 Task: In the  document conflictresolution.pdf Select the text and change paragraph spacing to  'Double' Change page orientation to  'Landscape' Add Page color Dark Red
Action: Mouse moved to (357, 492)
Screenshot: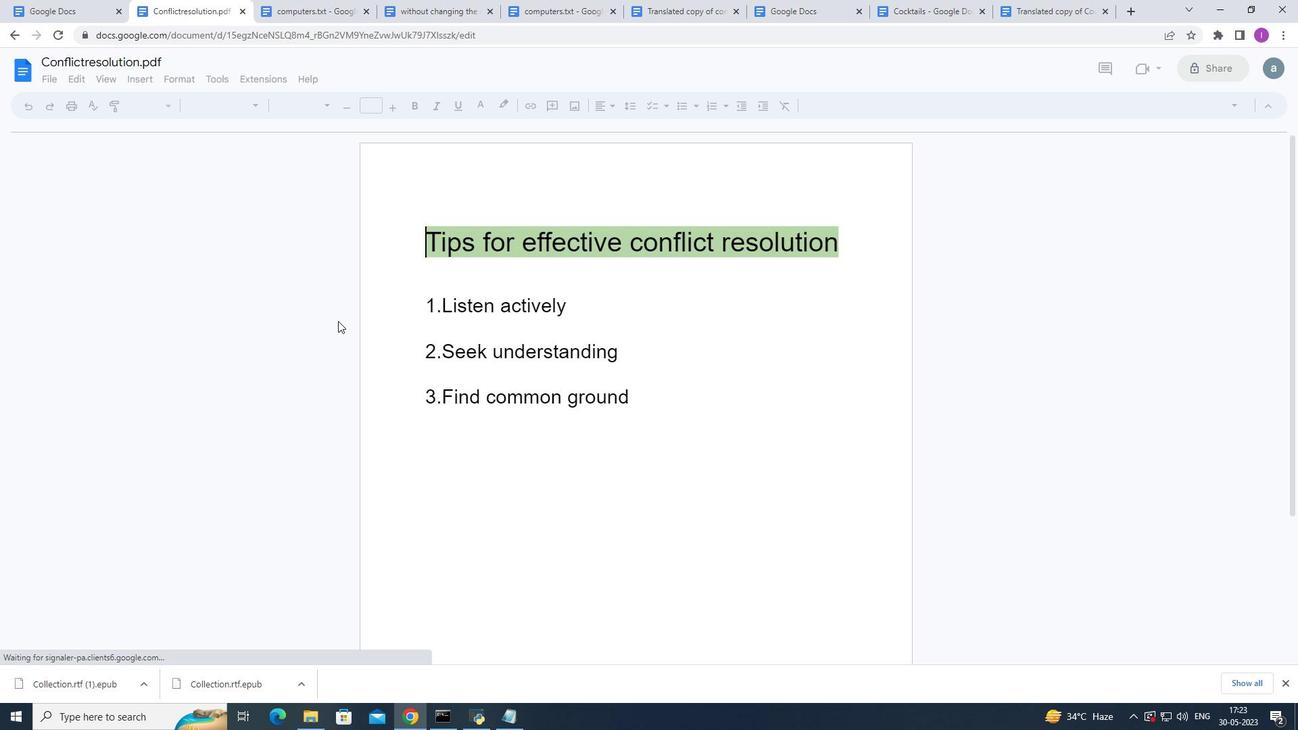 
Action: Mouse pressed left at (357, 492)
Screenshot: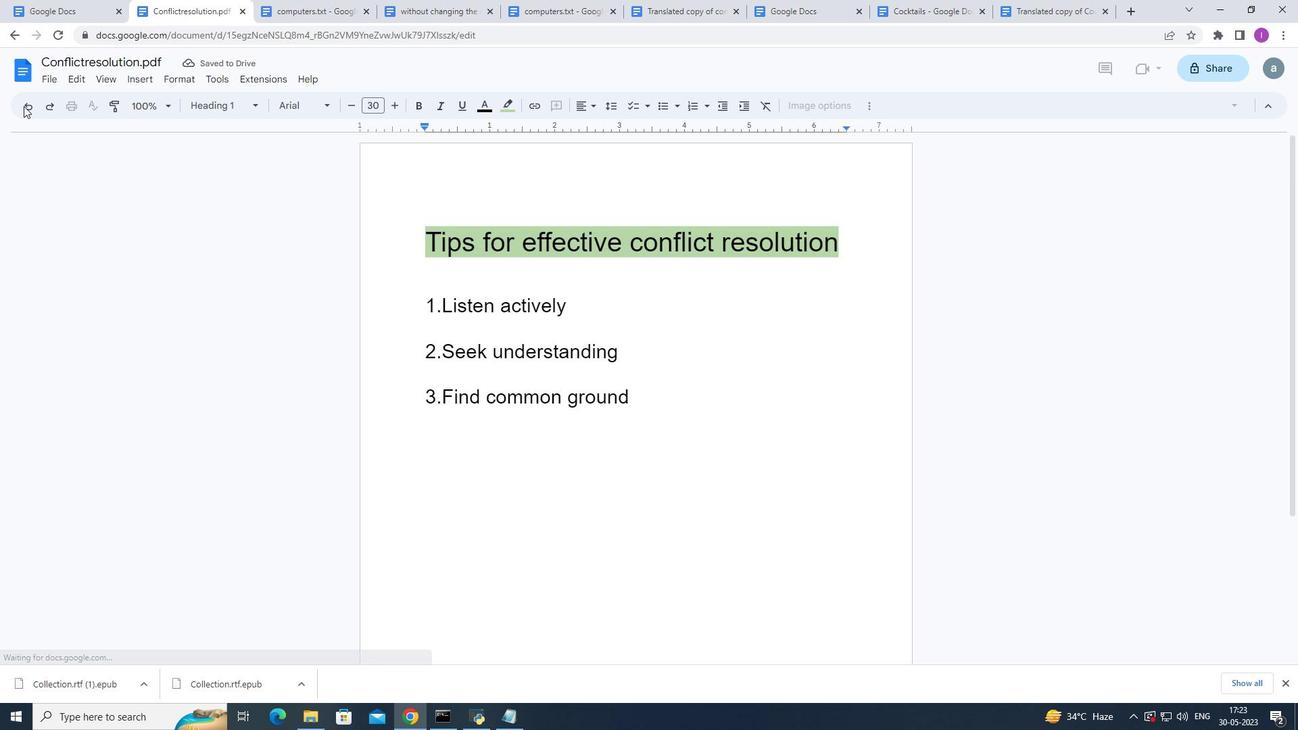 
Action: Mouse moved to (417, 226)
Screenshot: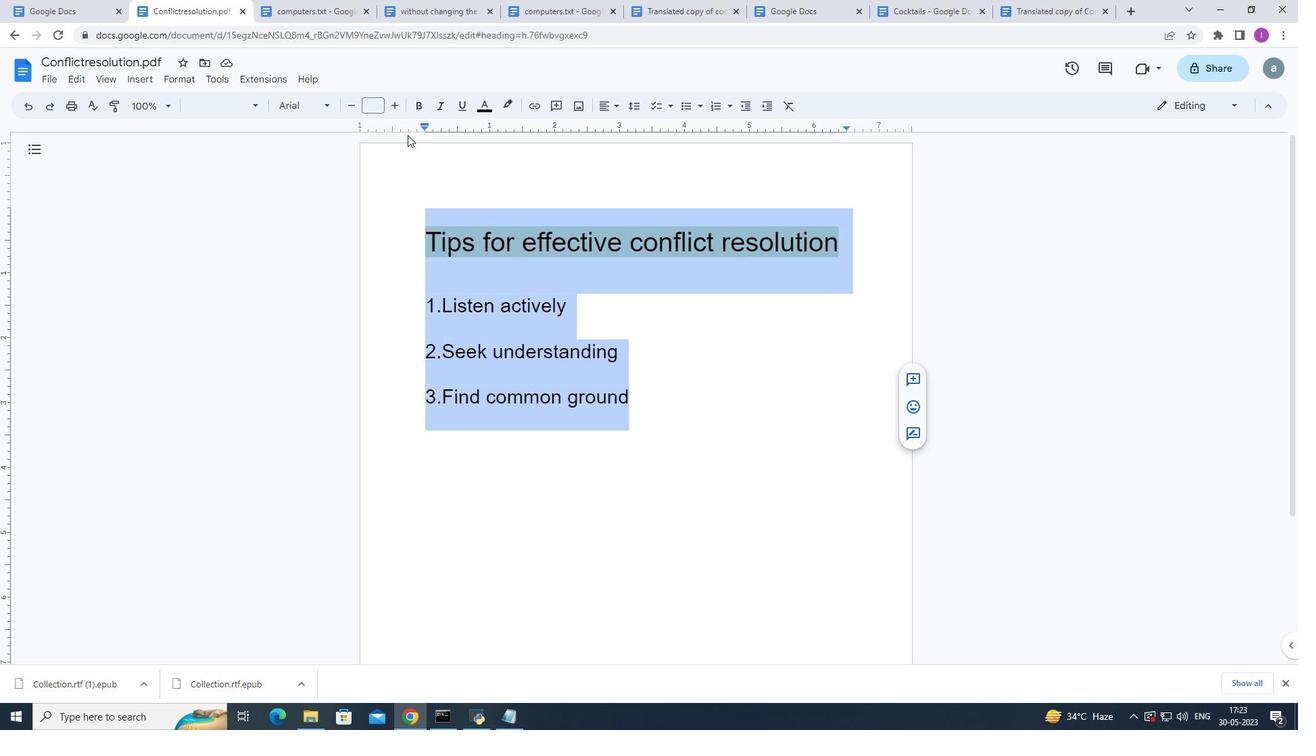 
Action: Mouse pressed left at (417, 226)
Screenshot: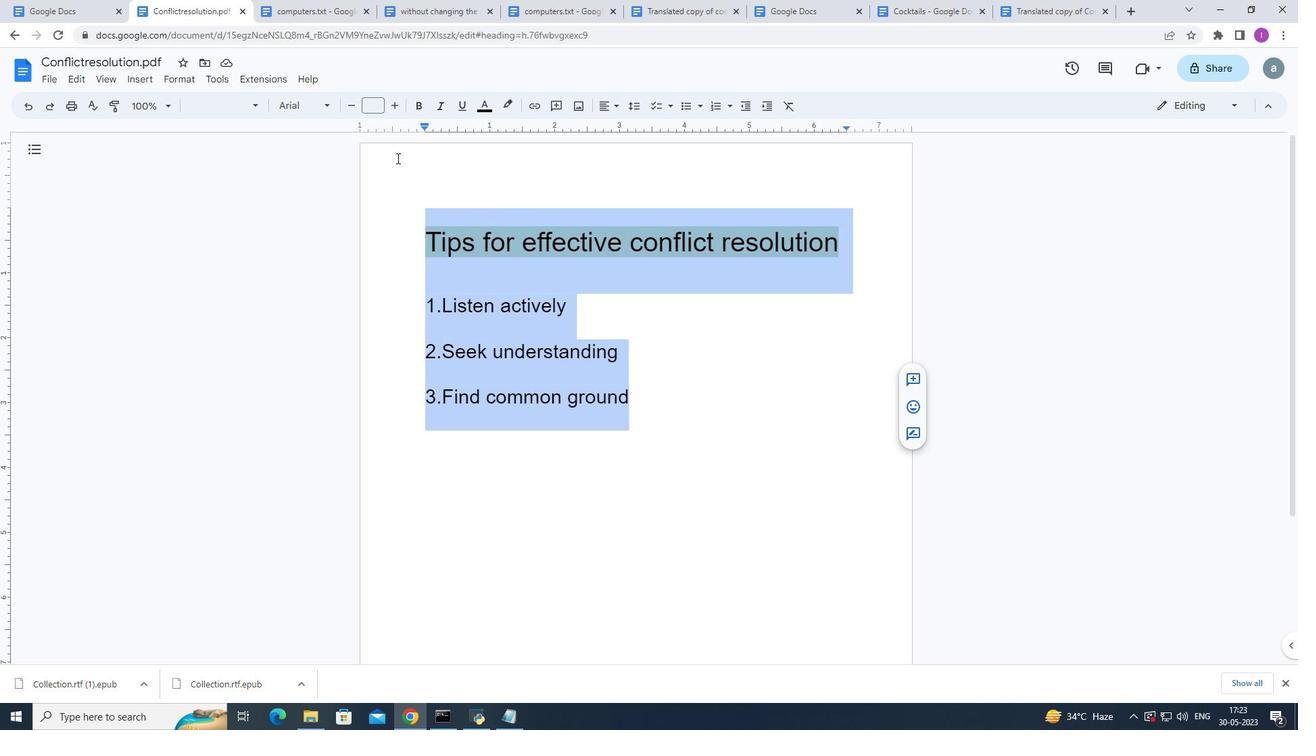 
Action: Mouse moved to (631, 102)
Screenshot: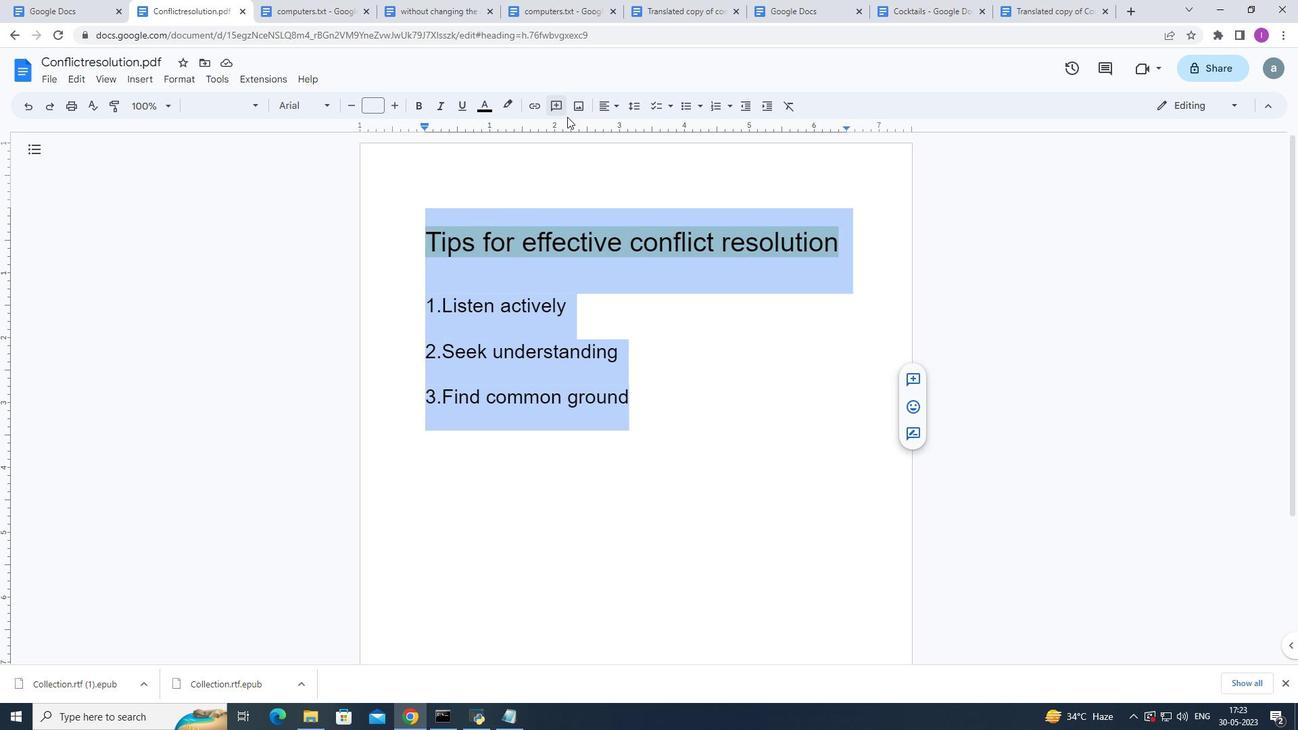 
Action: Mouse pressed left at (631, 102)
Screenshot: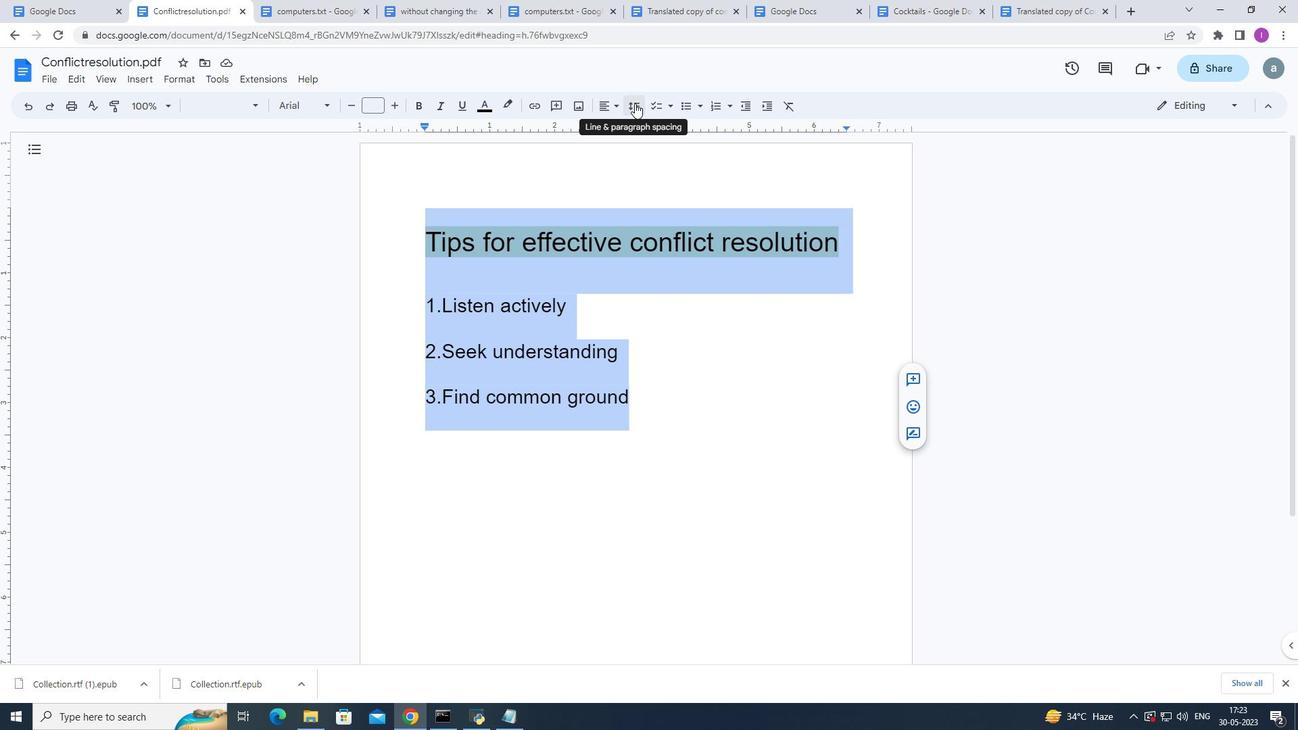 
Action: Mouse moved to (649, 194)
Screenshot: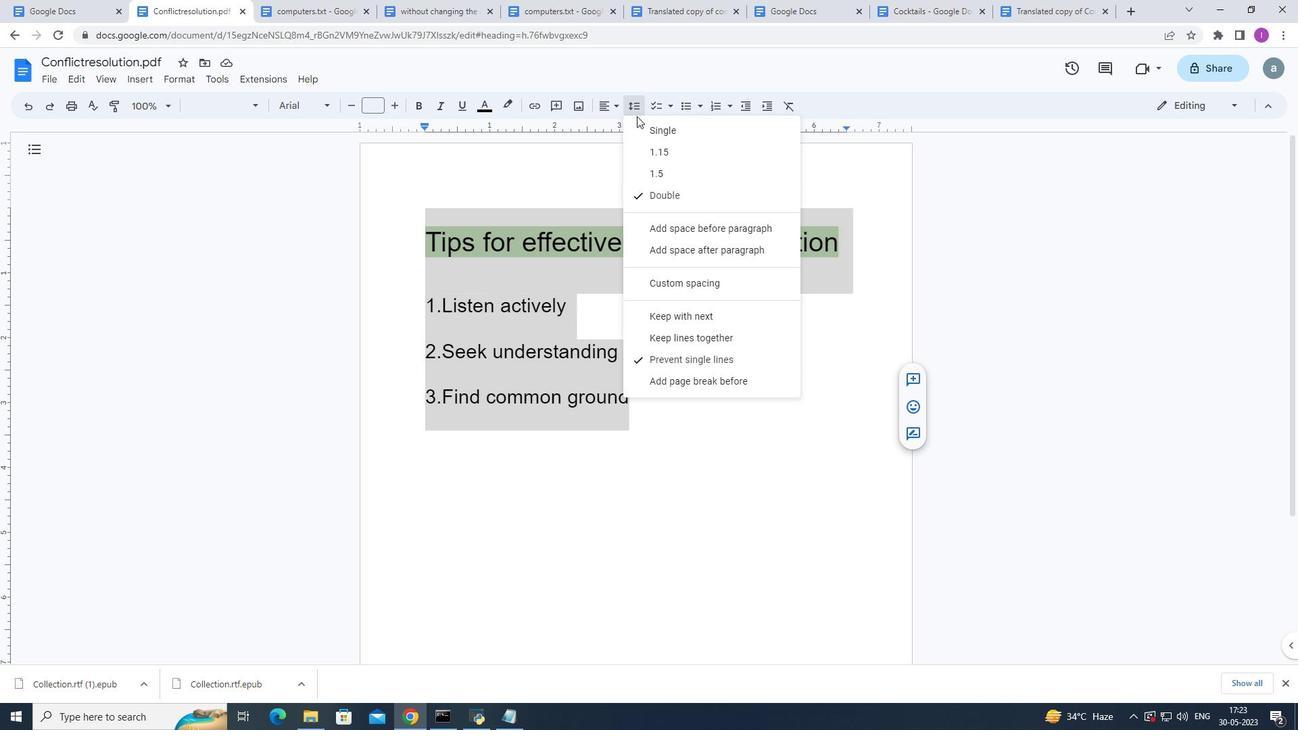
Action: Mouse pressed left at (649, 194)
Screenshot: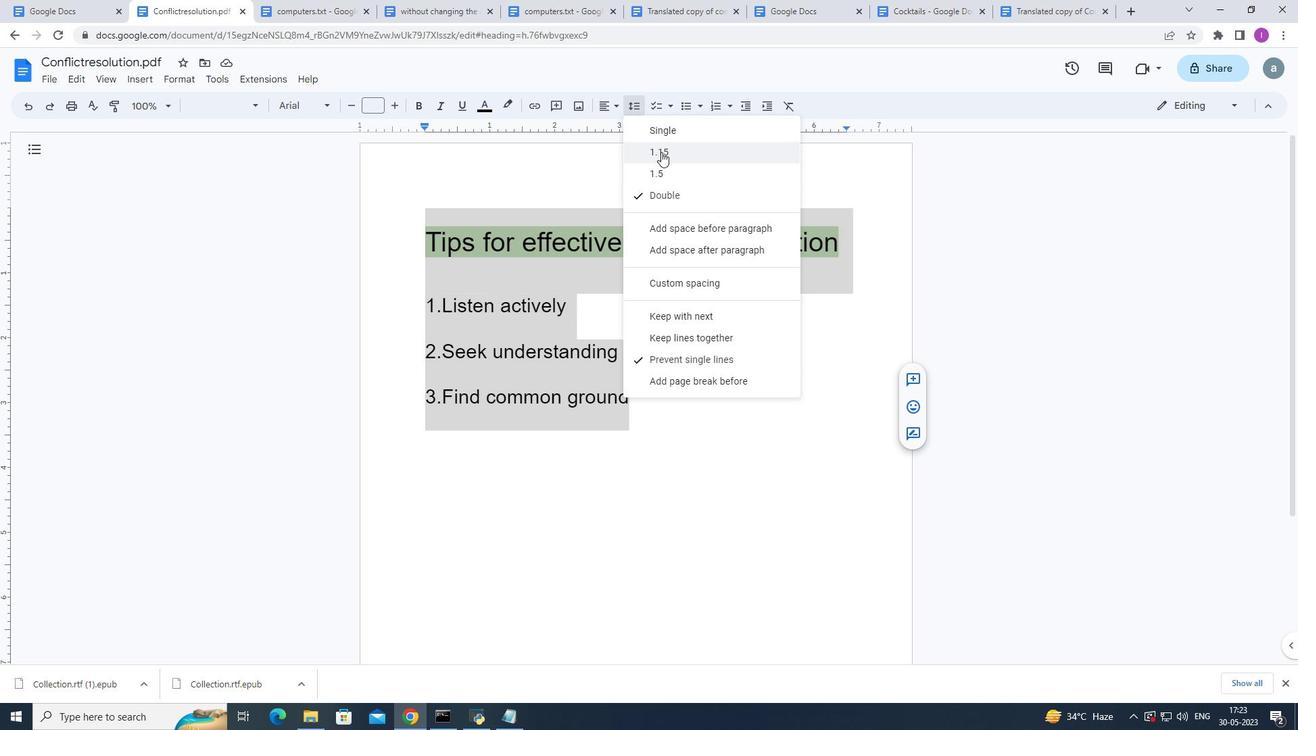 
Action: Mouse moved to (43, 72)
Screenshot: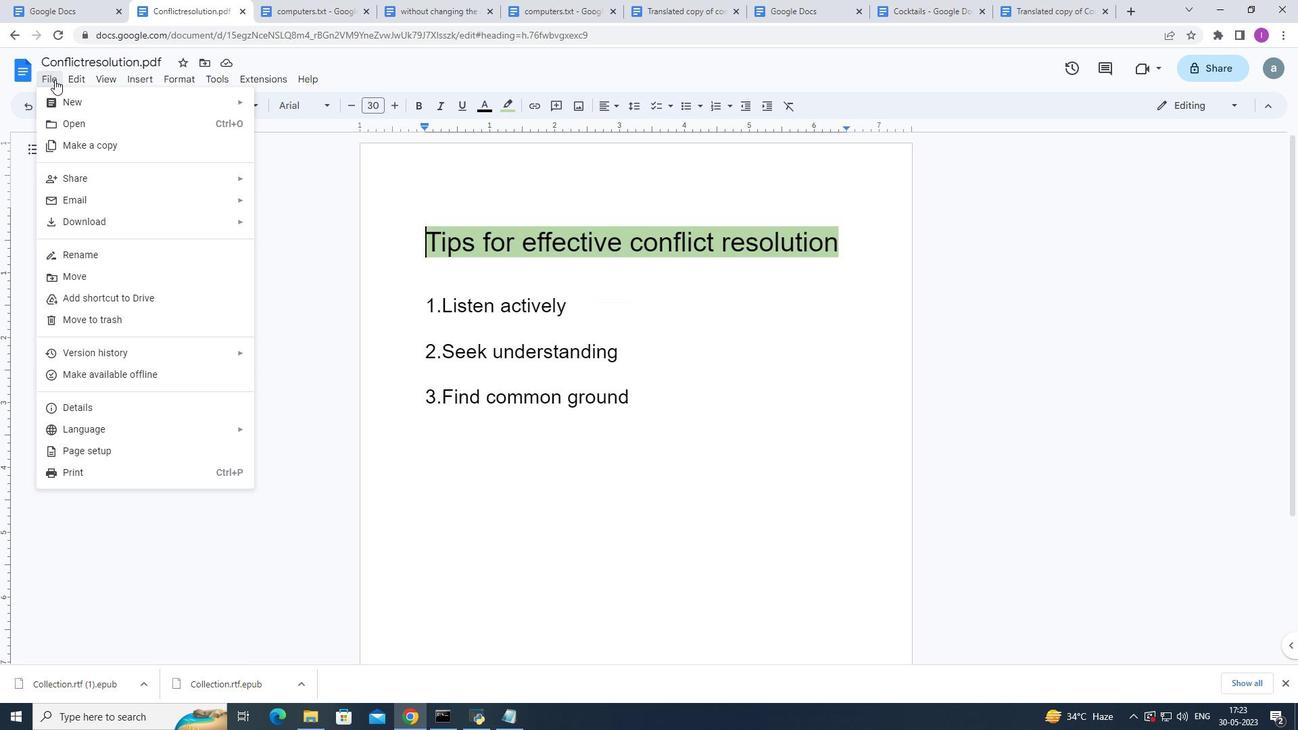 
Action: Mouse pressed left at (43, 72)
Screenshot: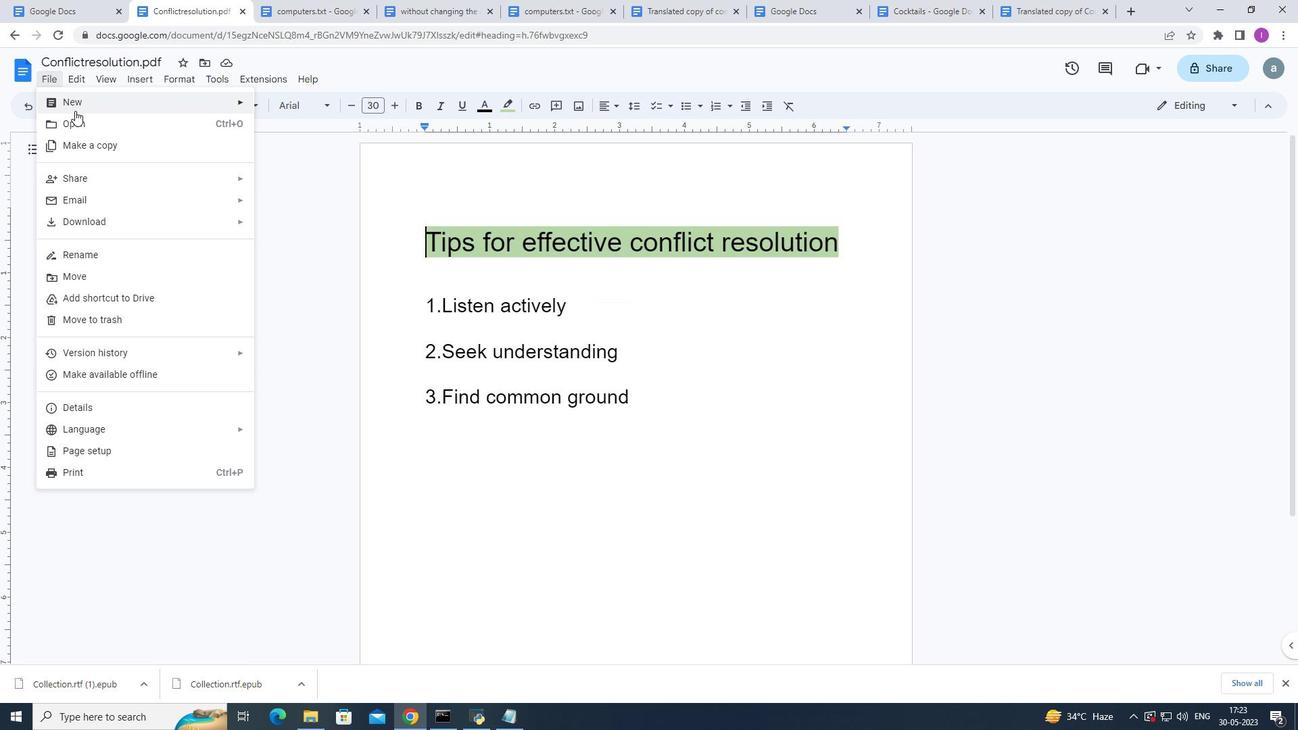 
Action: Mouse moved to (95, 446)
Screenshot: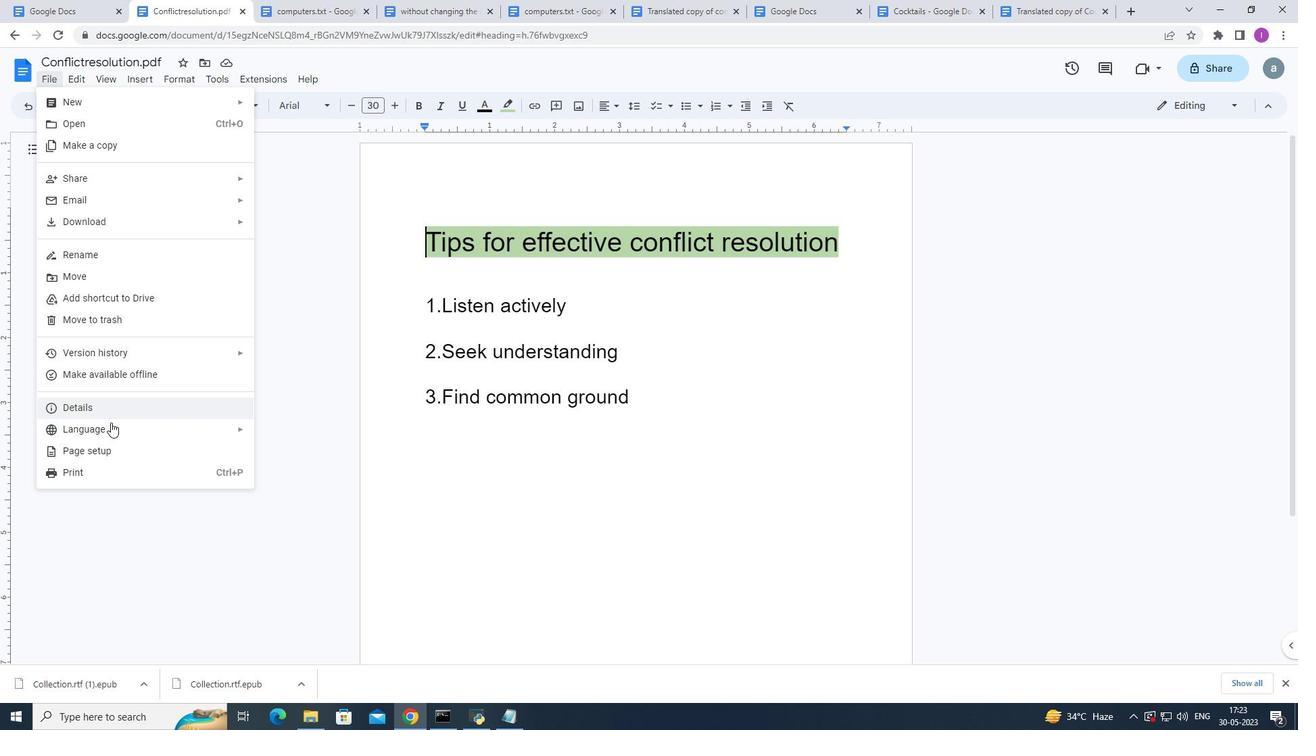 
Action: Mouse pressed left at (95, 446)
Screenshot: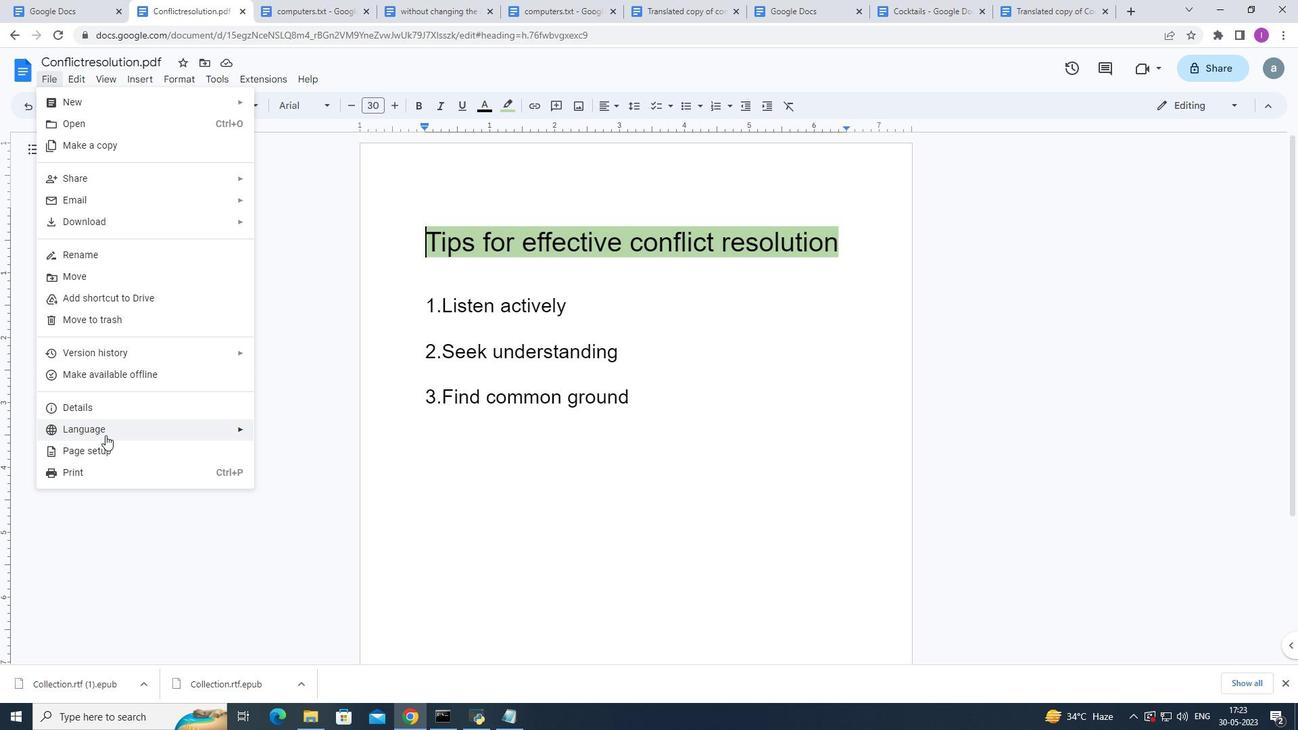 
Action: Mouse moved to (607, 336)
Screenshot: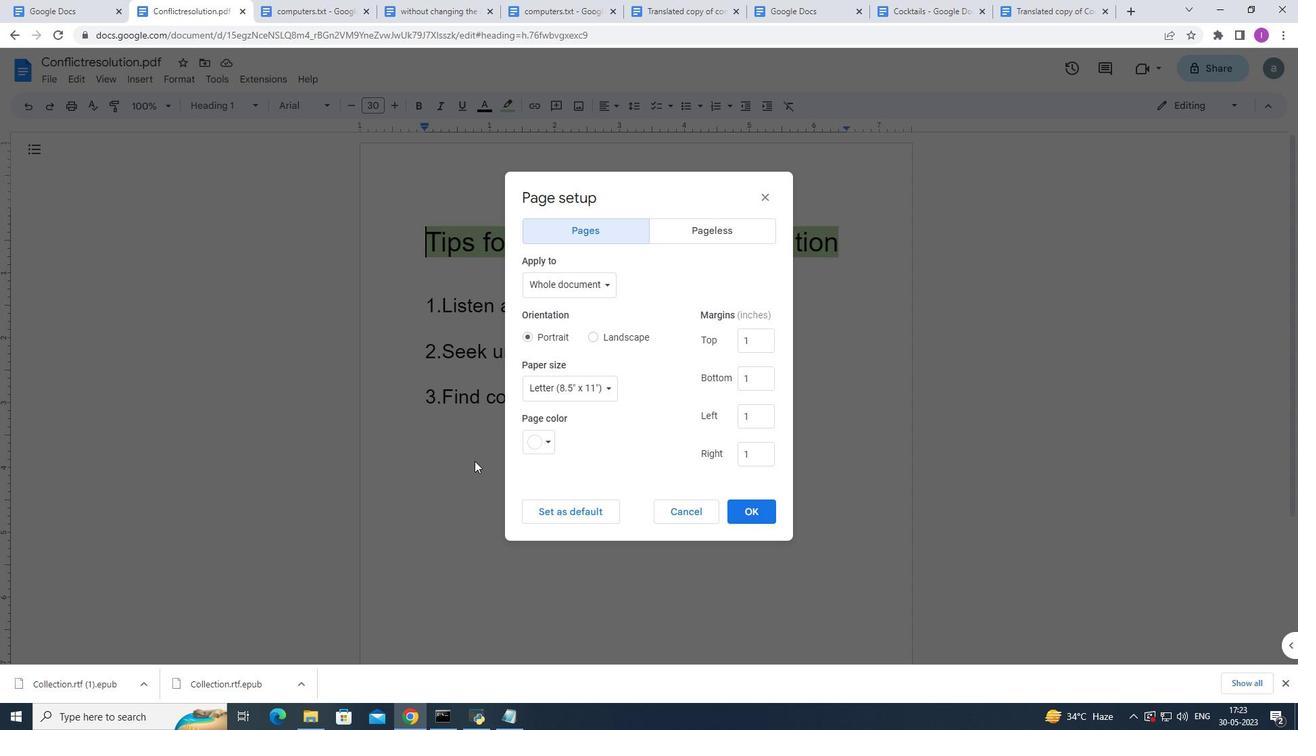 
Action: Mouse pressed left at (607, 336)
Screenshot: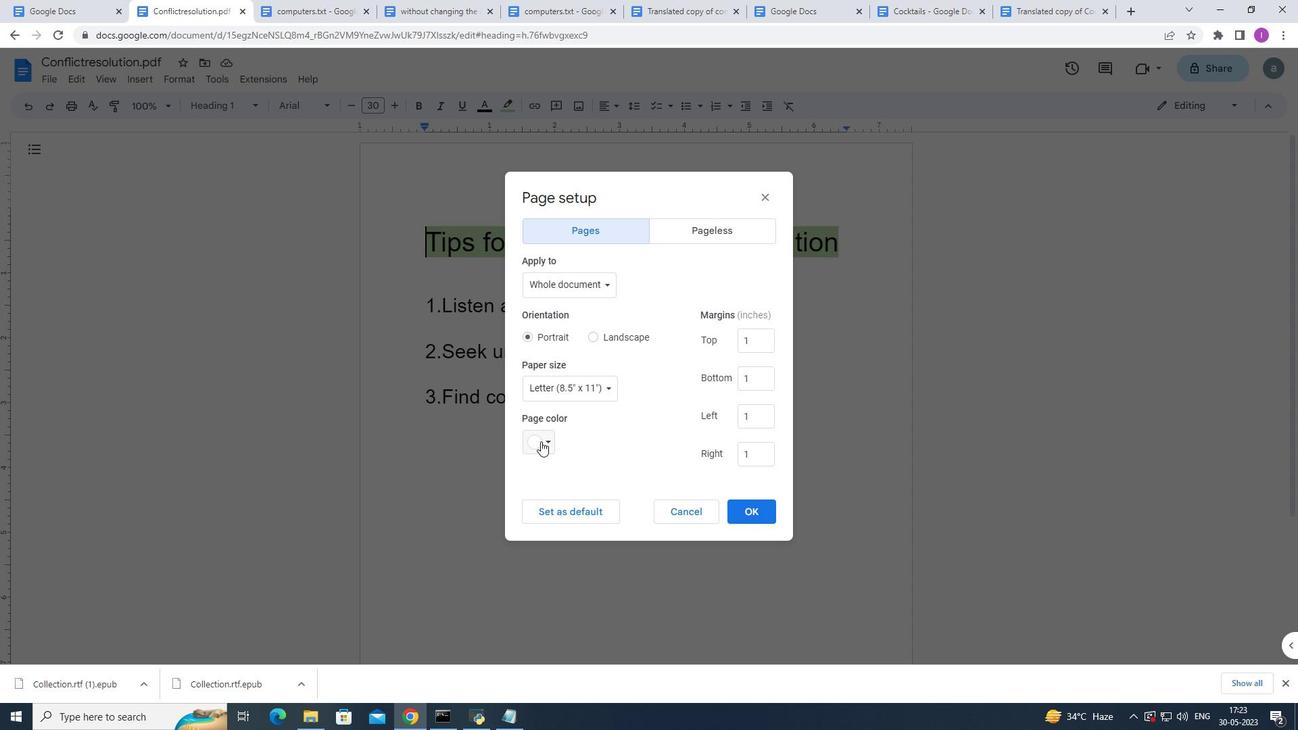 
Action: Mouse moved to (758, 200)
Screenshot: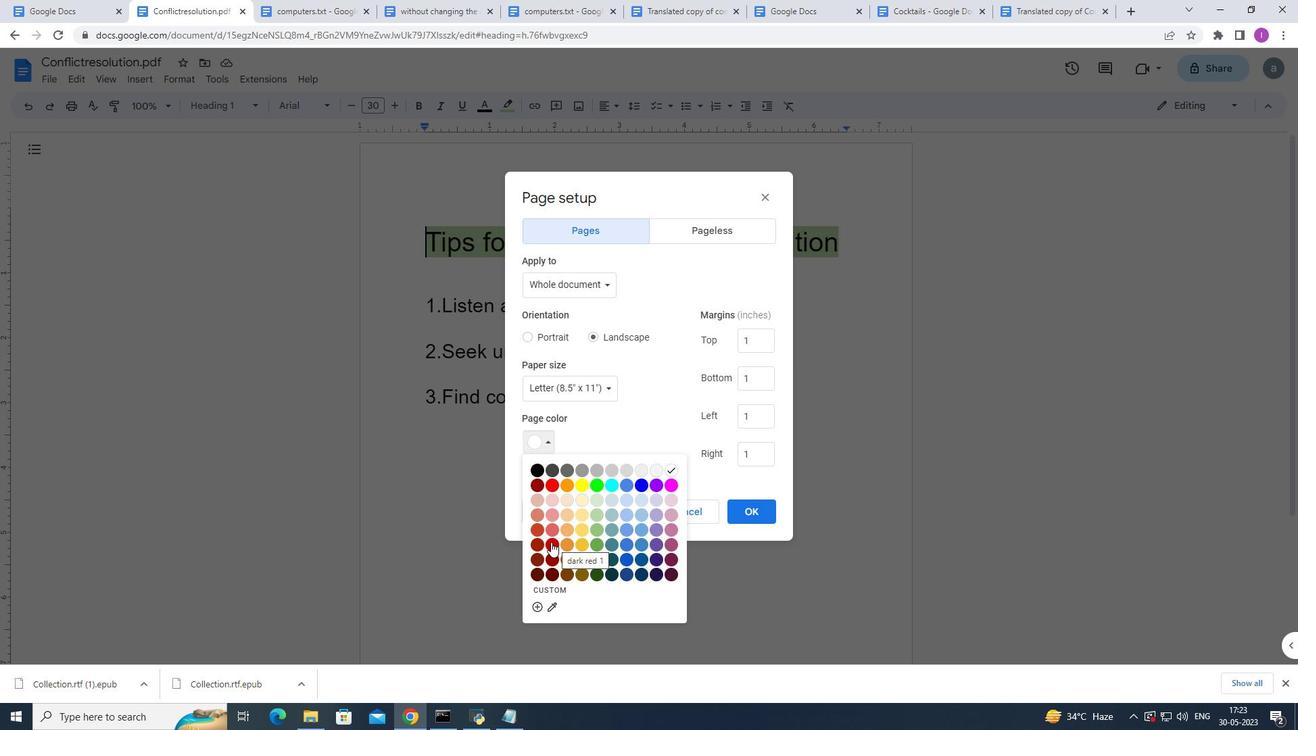 
Action: Mouse pressed left at (758, 200)
Screenshot: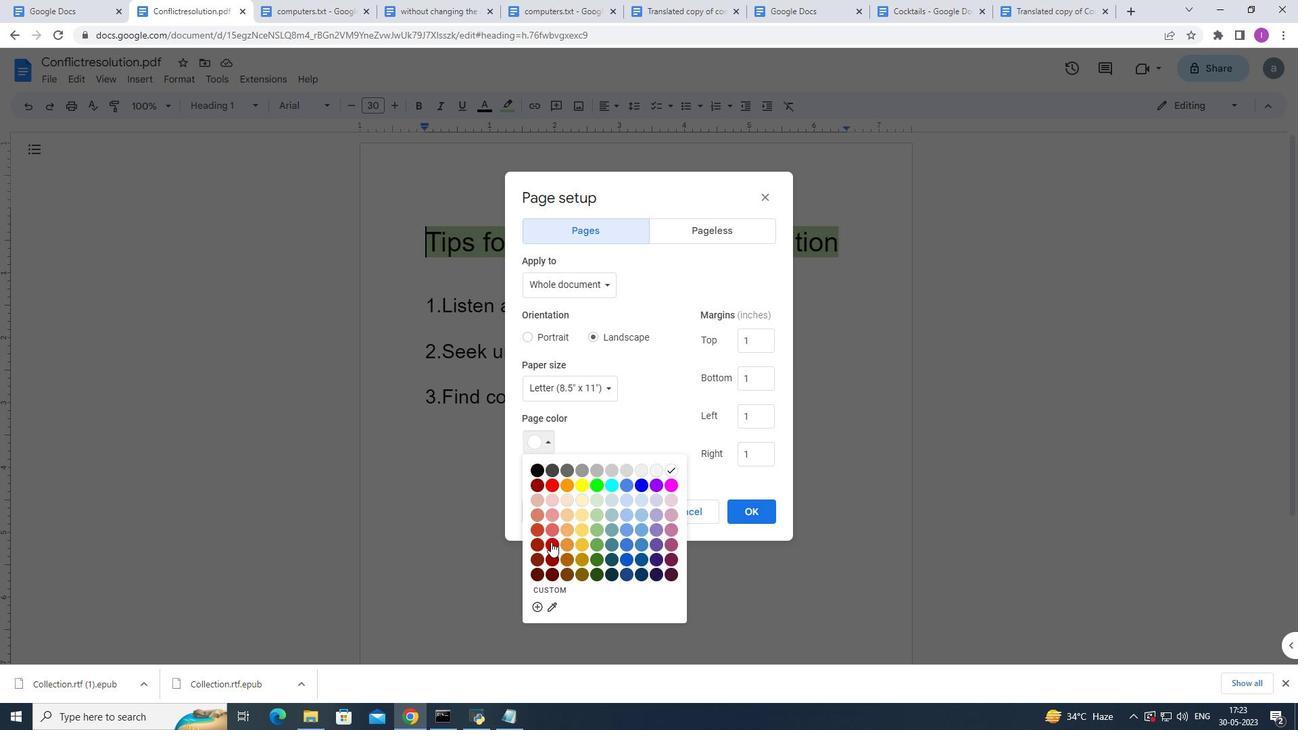 
Action: Mouse moved to (326, 439)
Screenshot: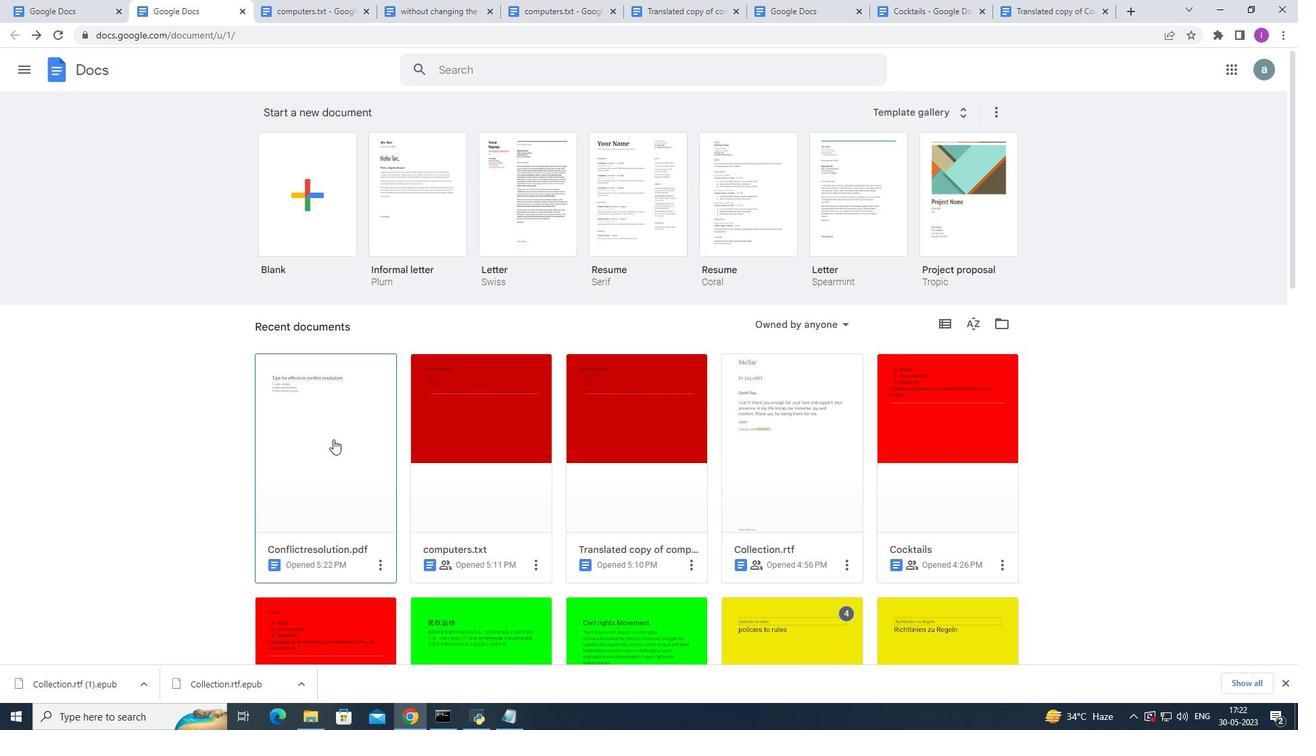 
Action: Mouse pressed left at (326, 439)
Screenshot: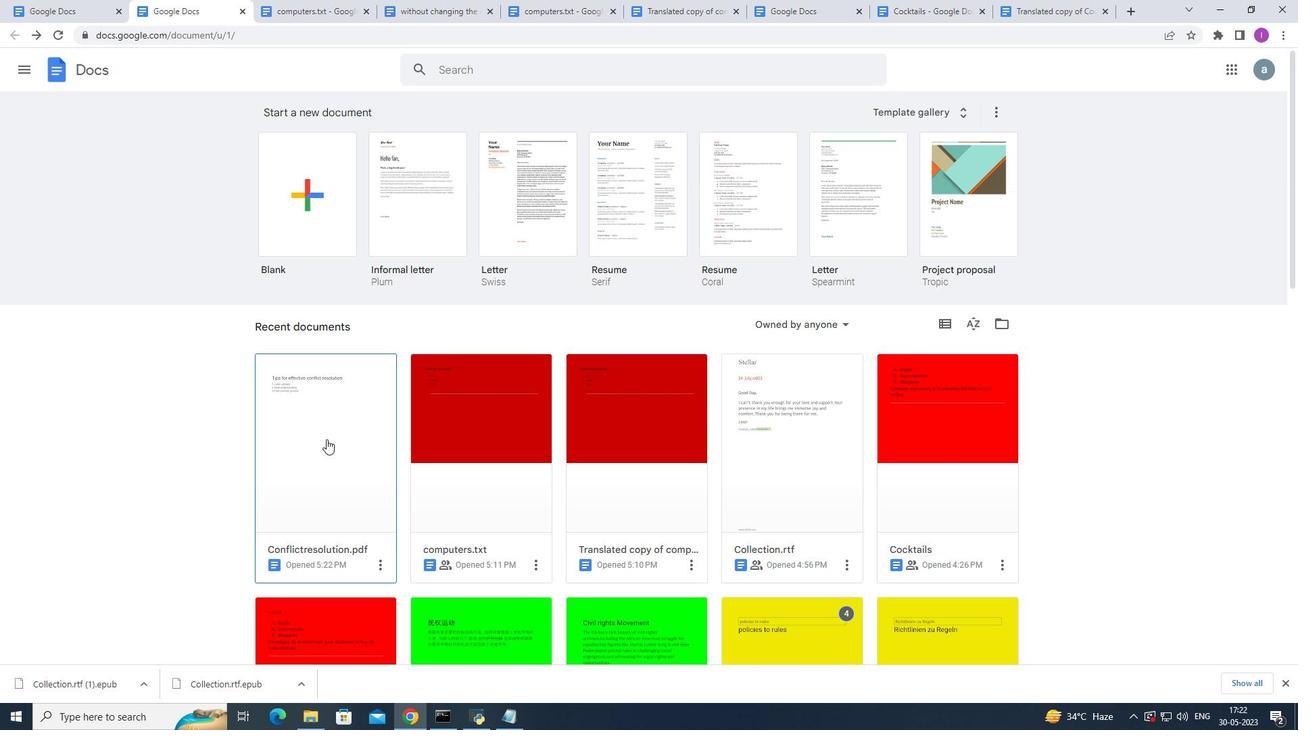 
Action: Mouse moved to (680, 394)
Screenshot: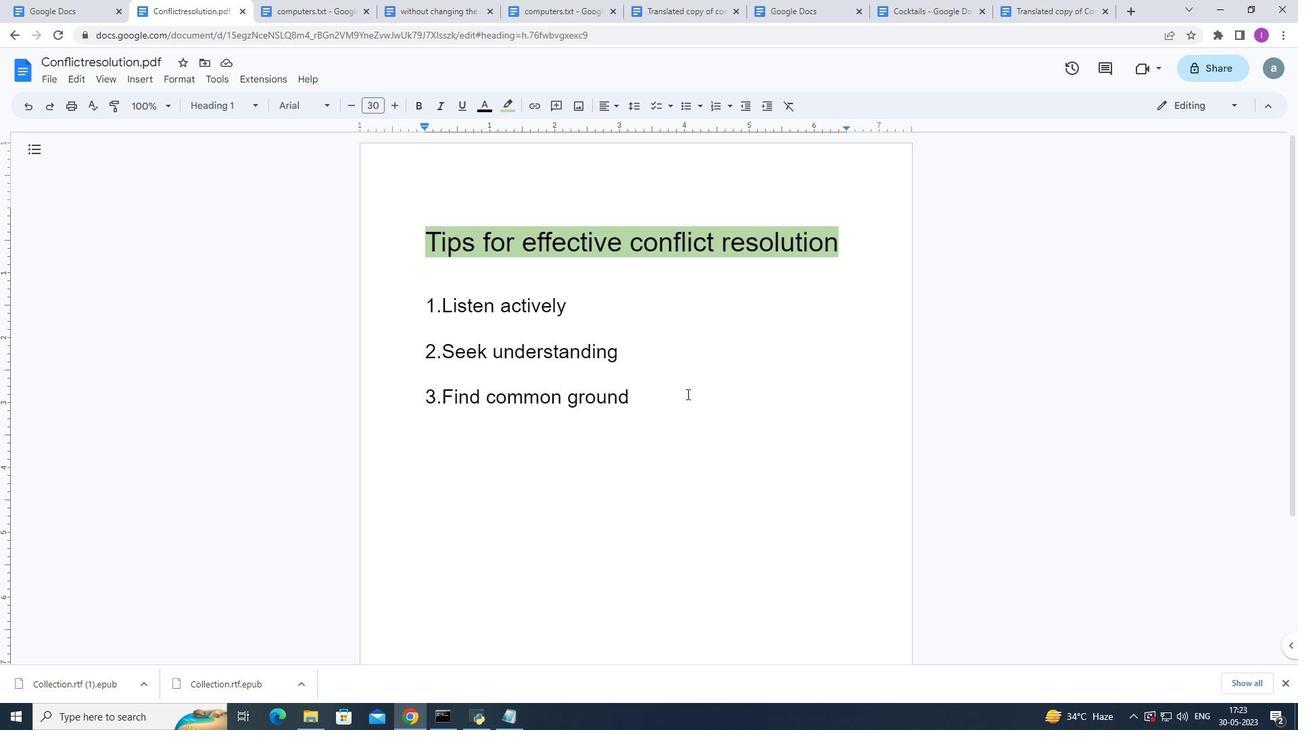
Action: Mouse pressed left at (680, 394)
Screenshot: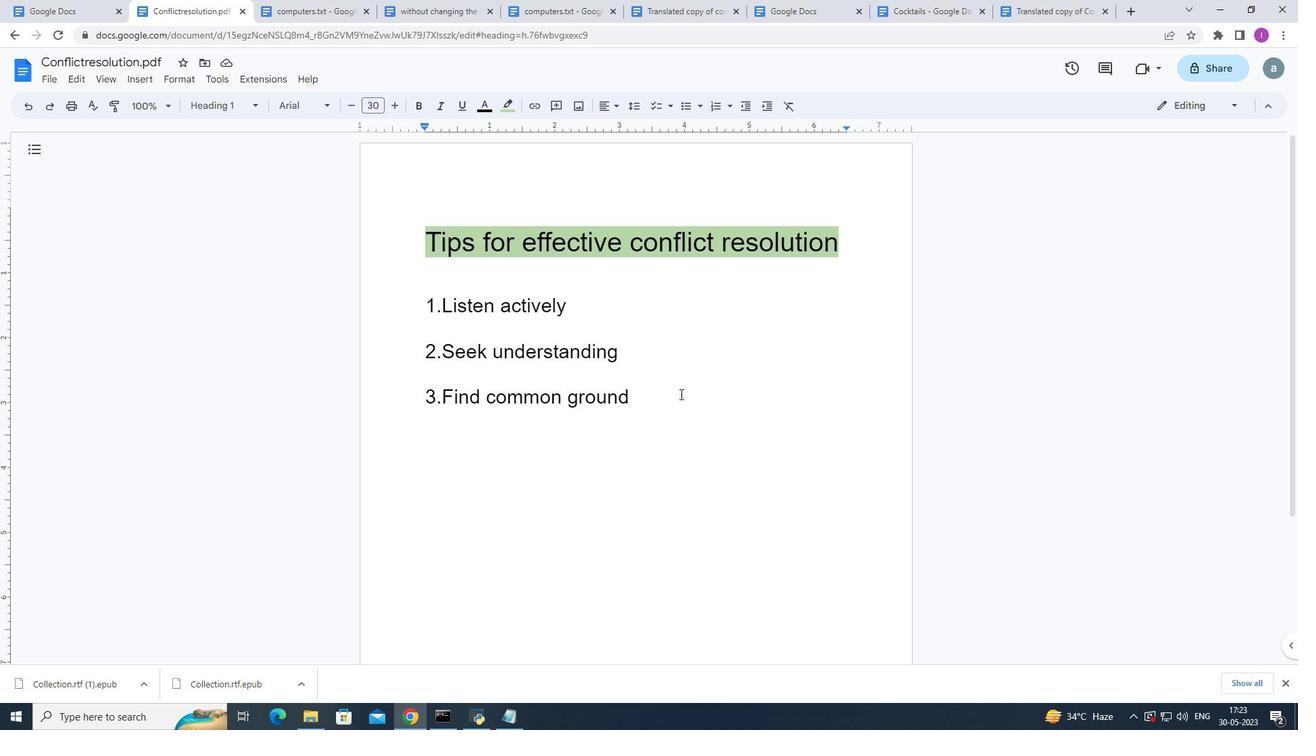 
Action: Mouse moved to (633, 105)
Screenshot: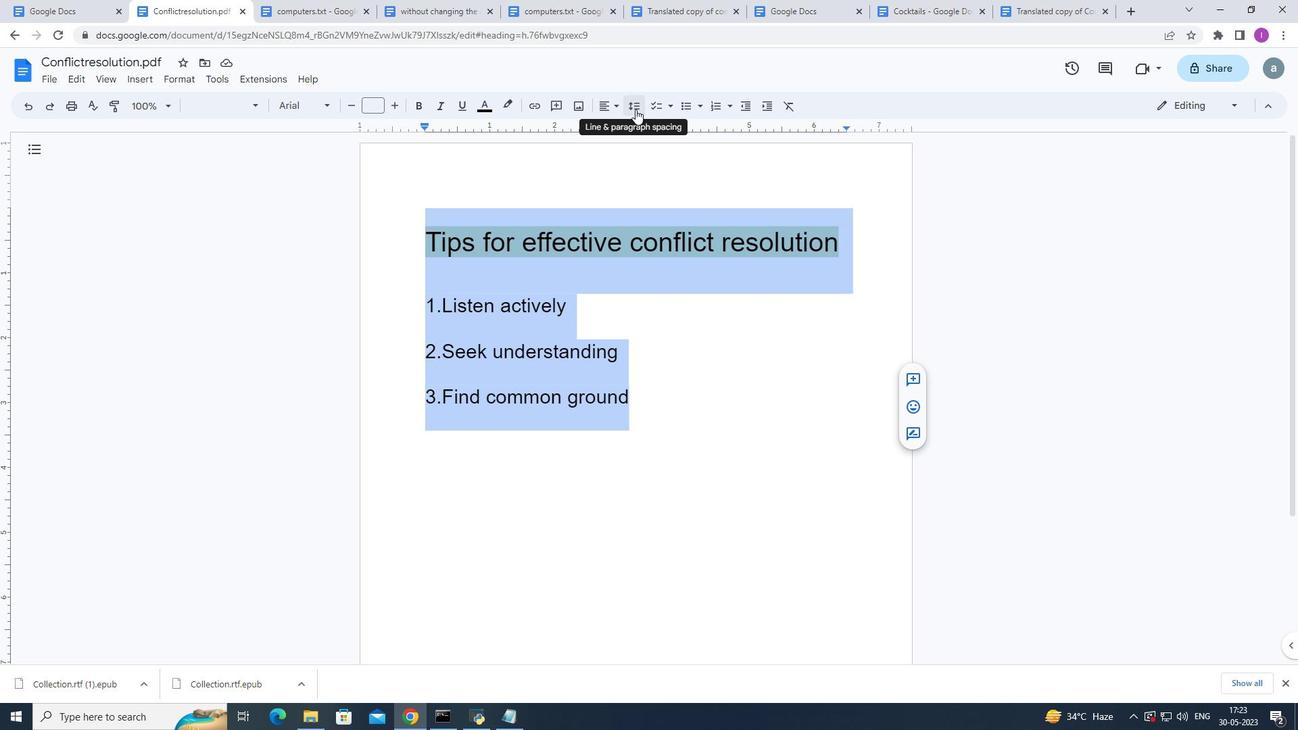 
Action: Mouse pressed left at (633, 105)
Screenshot: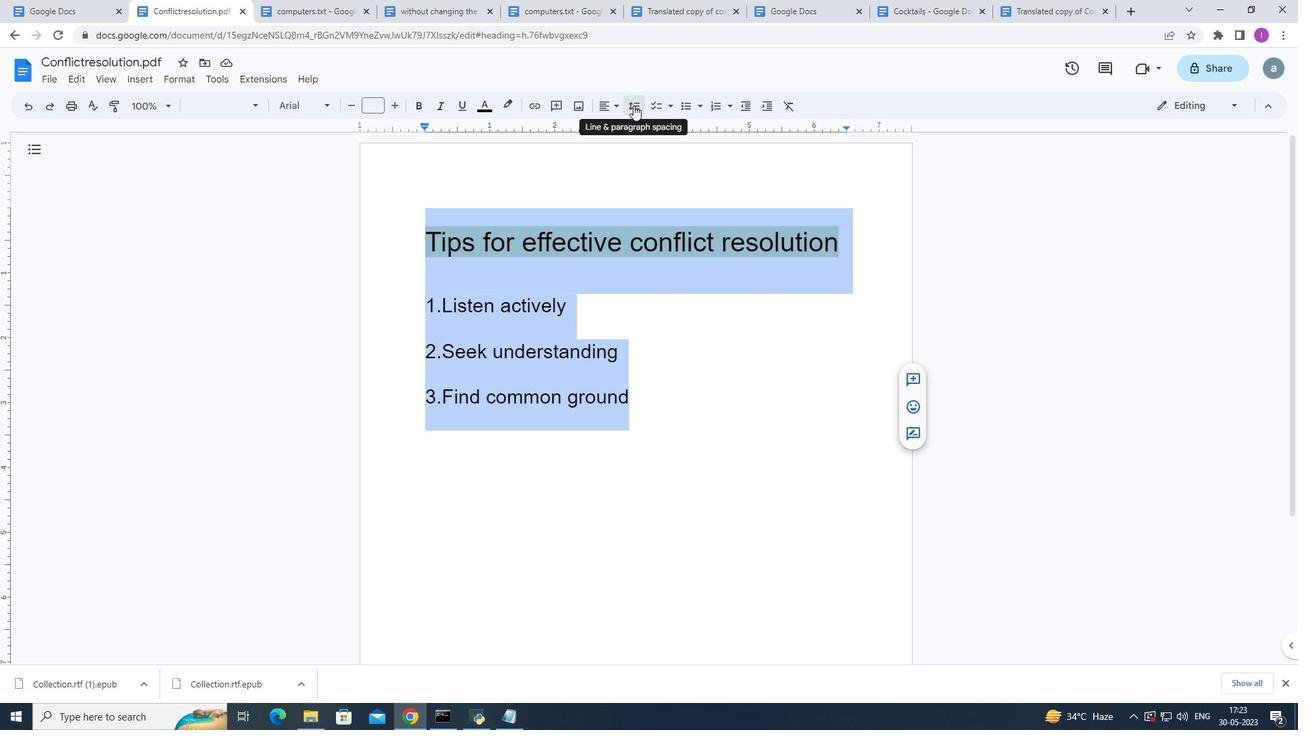 
Action: Mouse moved to (664, 200)
Screenshot: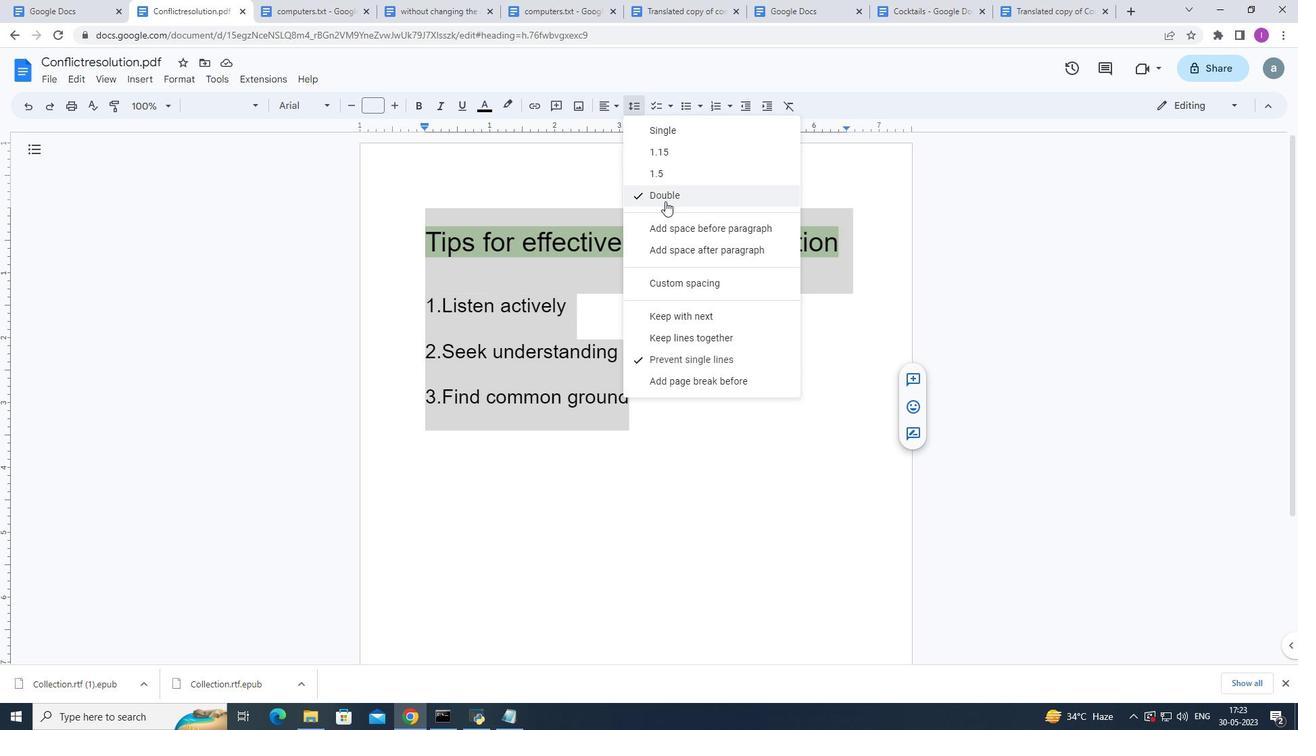 
Action: Mouse pressed left at (664, 200)
Screenshot: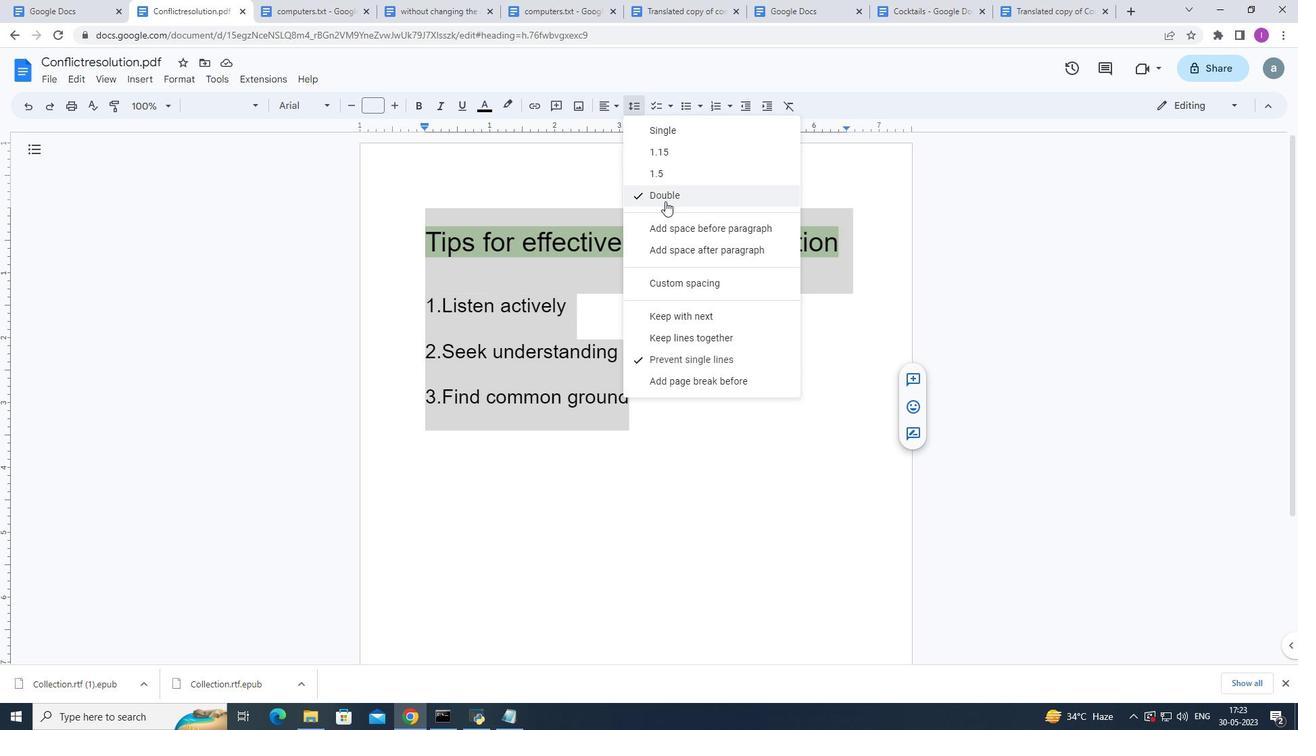 
Action: Mouse moved to (283, 284)
Screenshot: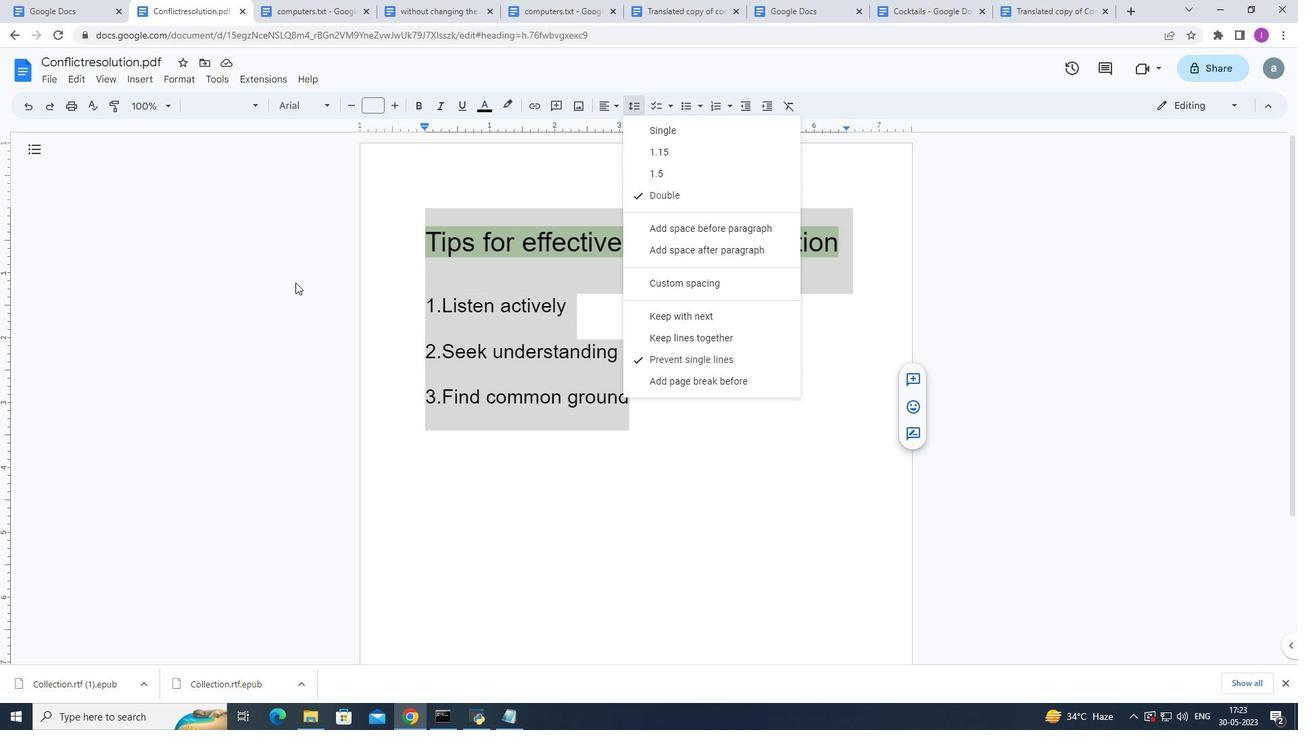 
Action: Mouse pressed left at (283, 284)
Screenshot: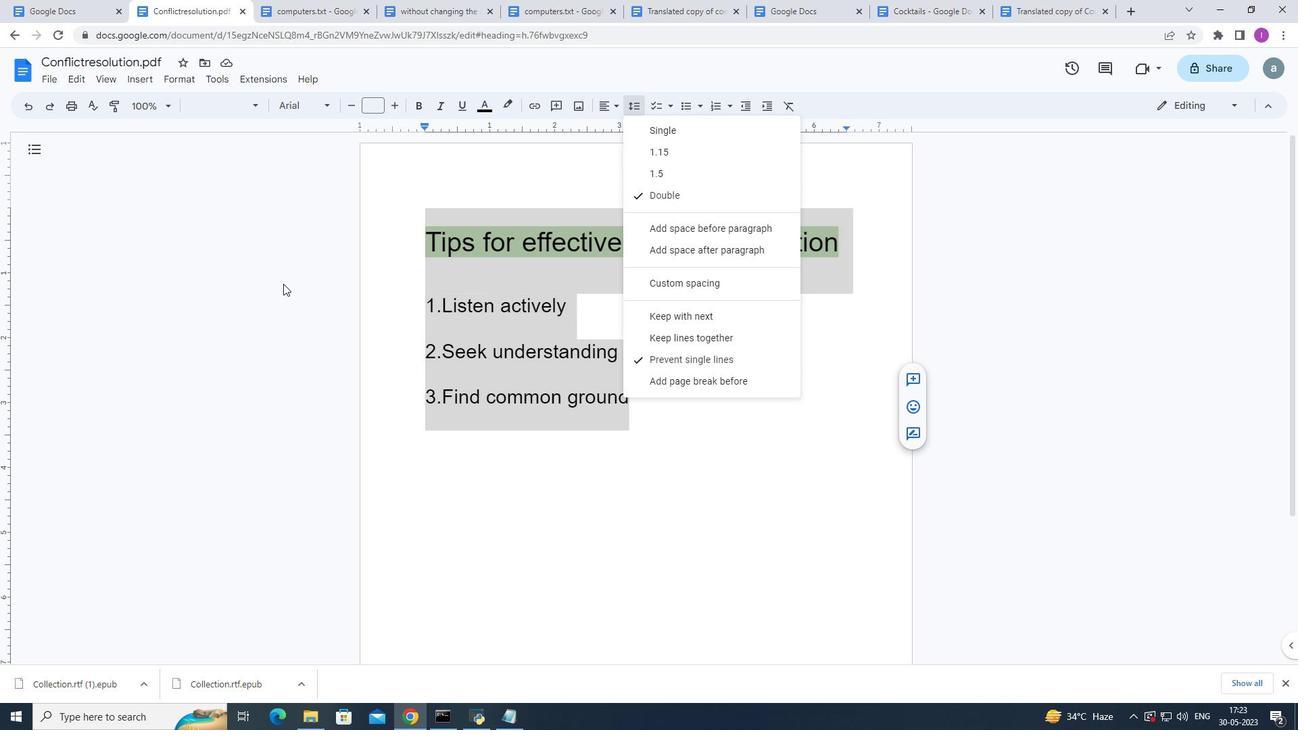 
Action: Mouse moved to (52, 76)
Screenshot: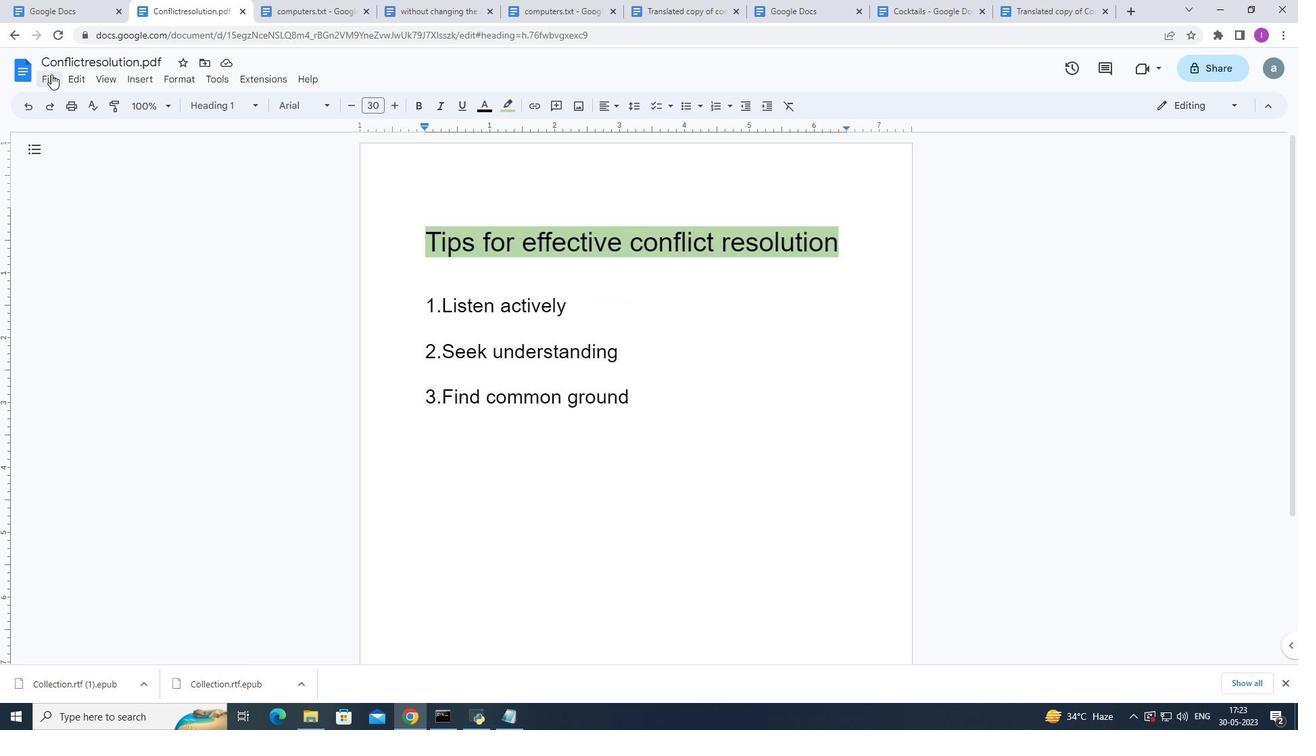
Action: Mouse pressed left at (52, 76)
Screenshot: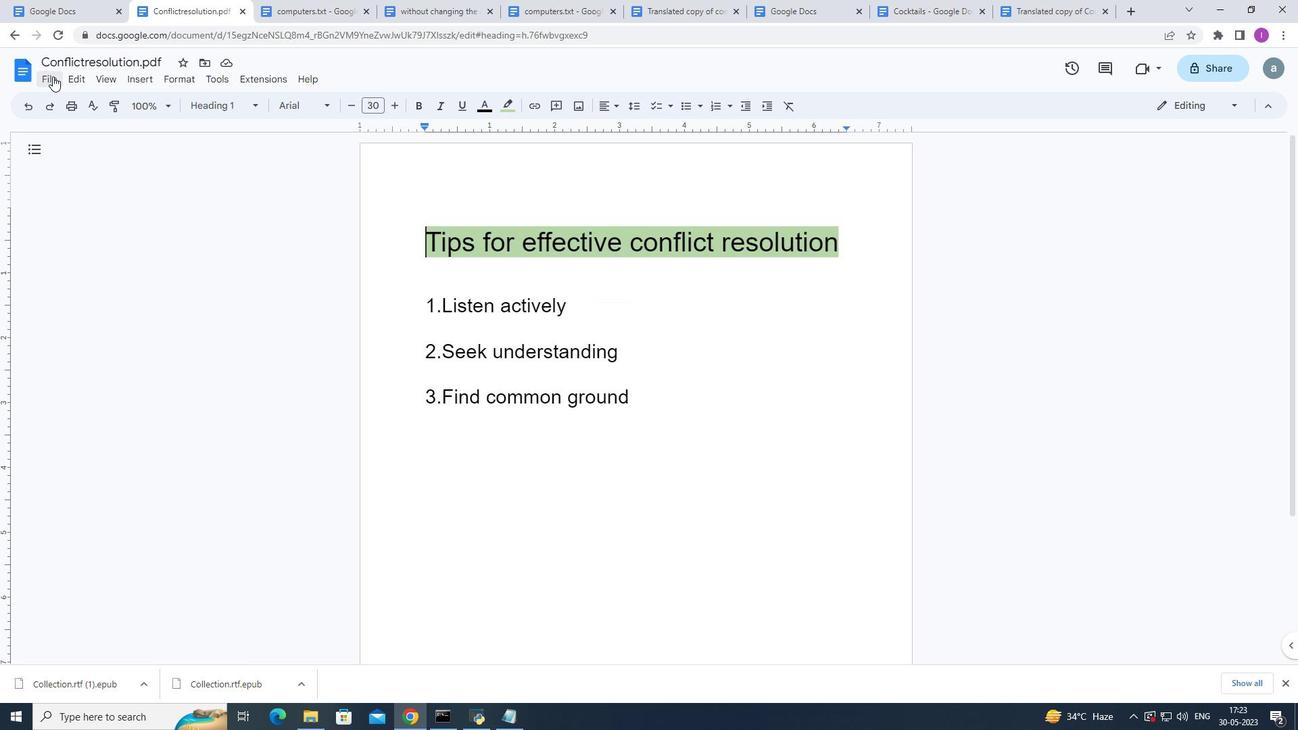 
Action: Mouse moved to (104, 448)
Screenshot: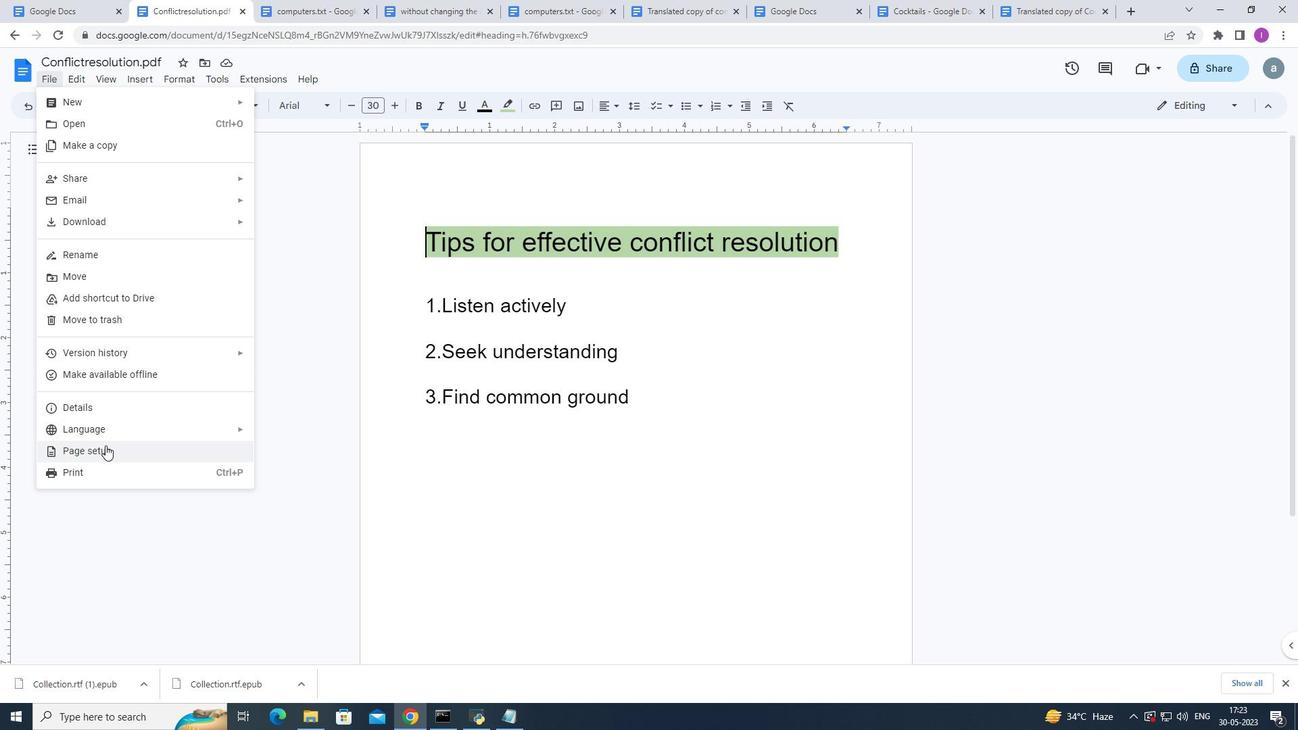 
Action: Mouse pressed left at (104, 448)
Screenshot: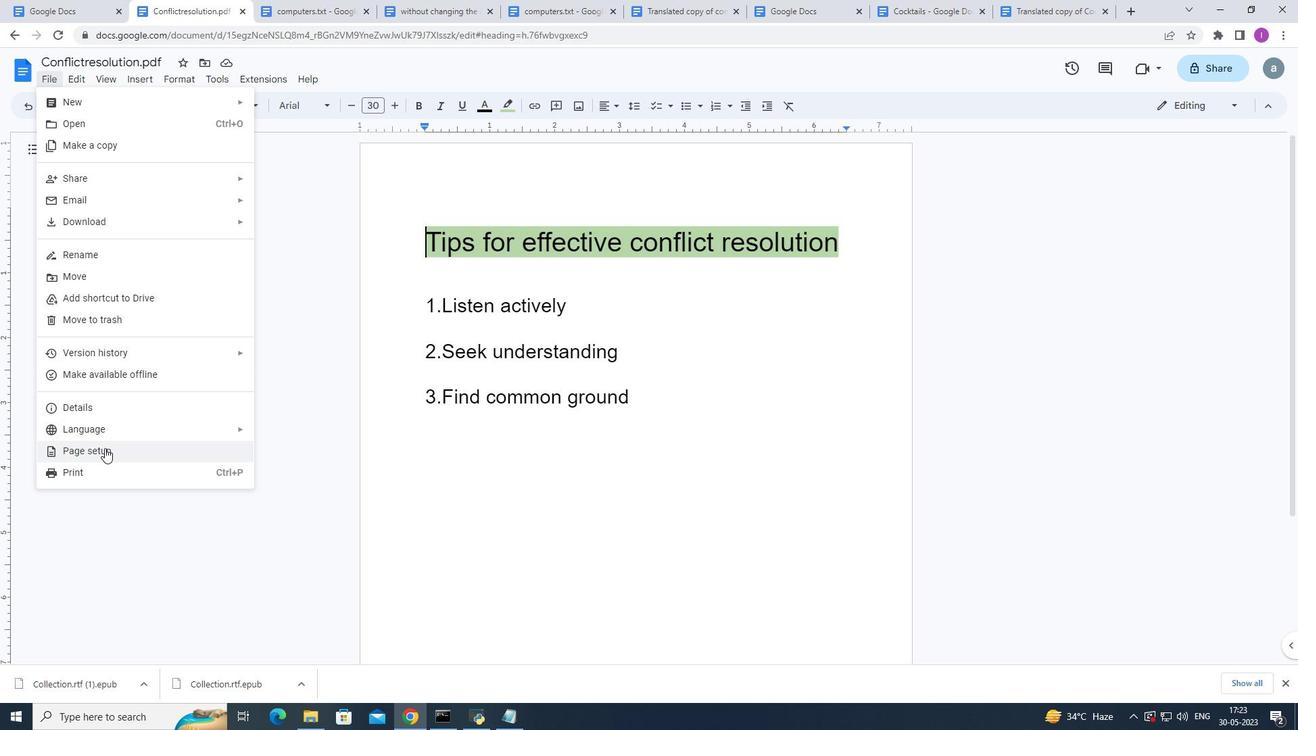 
Action: Mouse moved to (597, 339)
Screenshot: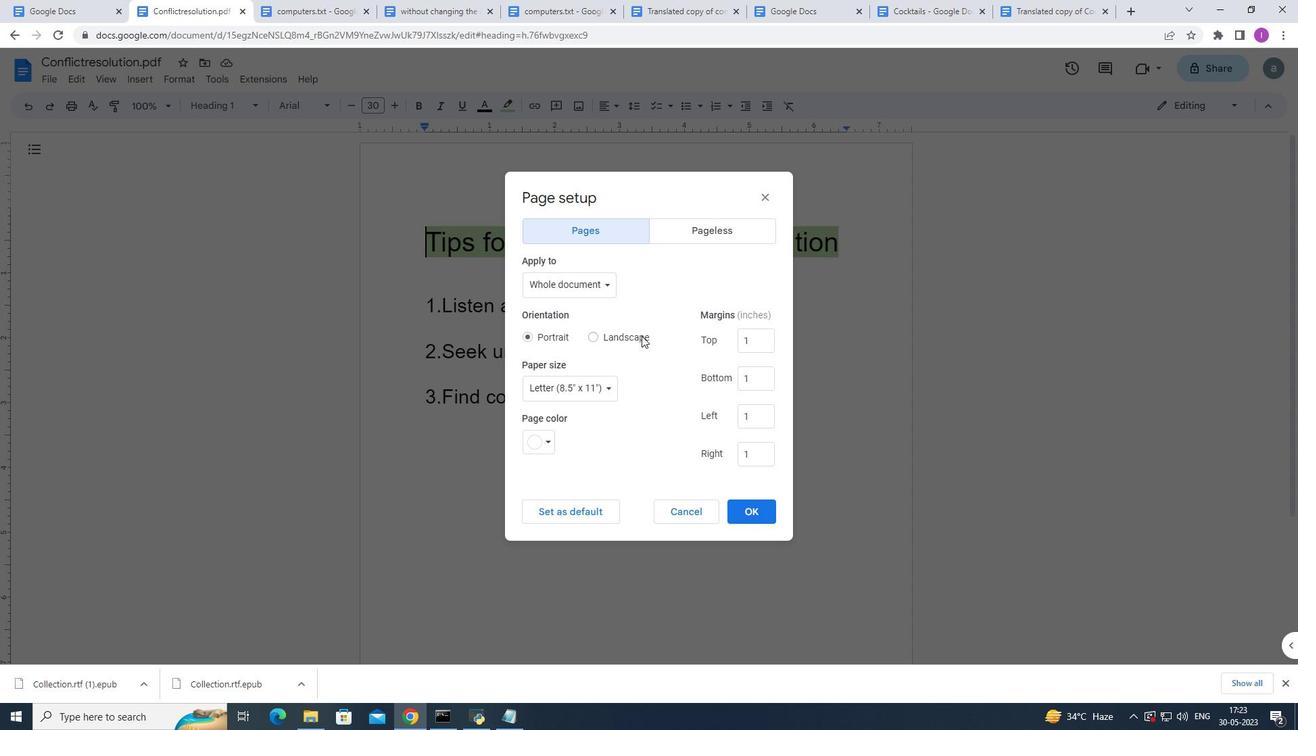 
Action: Mouse pressed left at (597, 339)
Screenshot: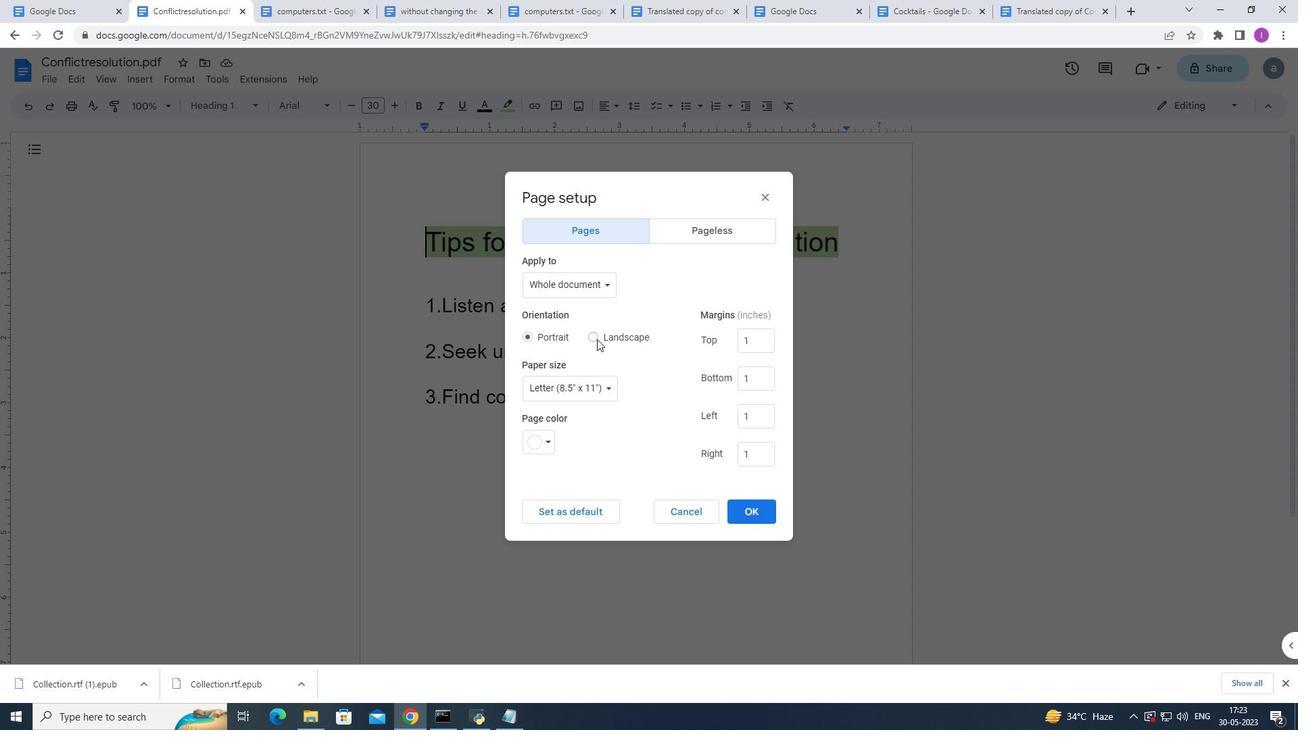 
Action: Mouse moved to (549, 443)
Screenshot: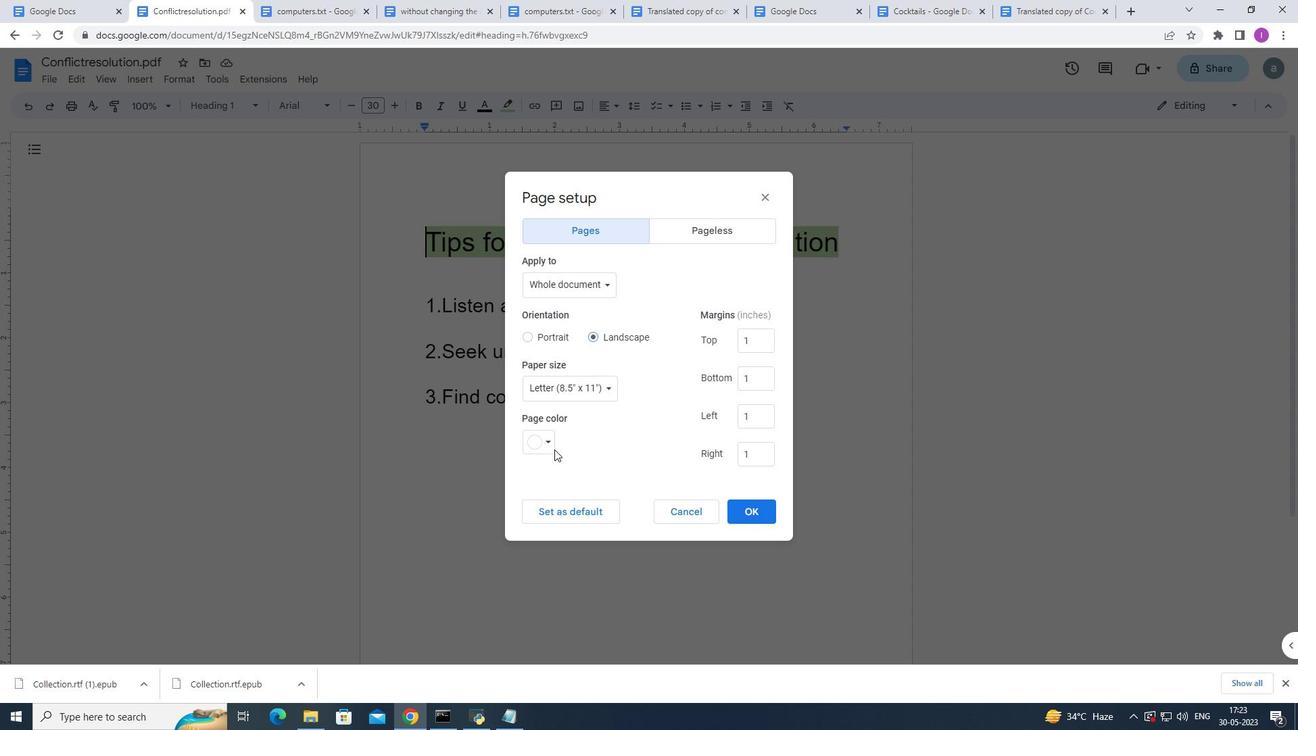 
Action: Mouse pressed left at (549, 443)
Screenshot: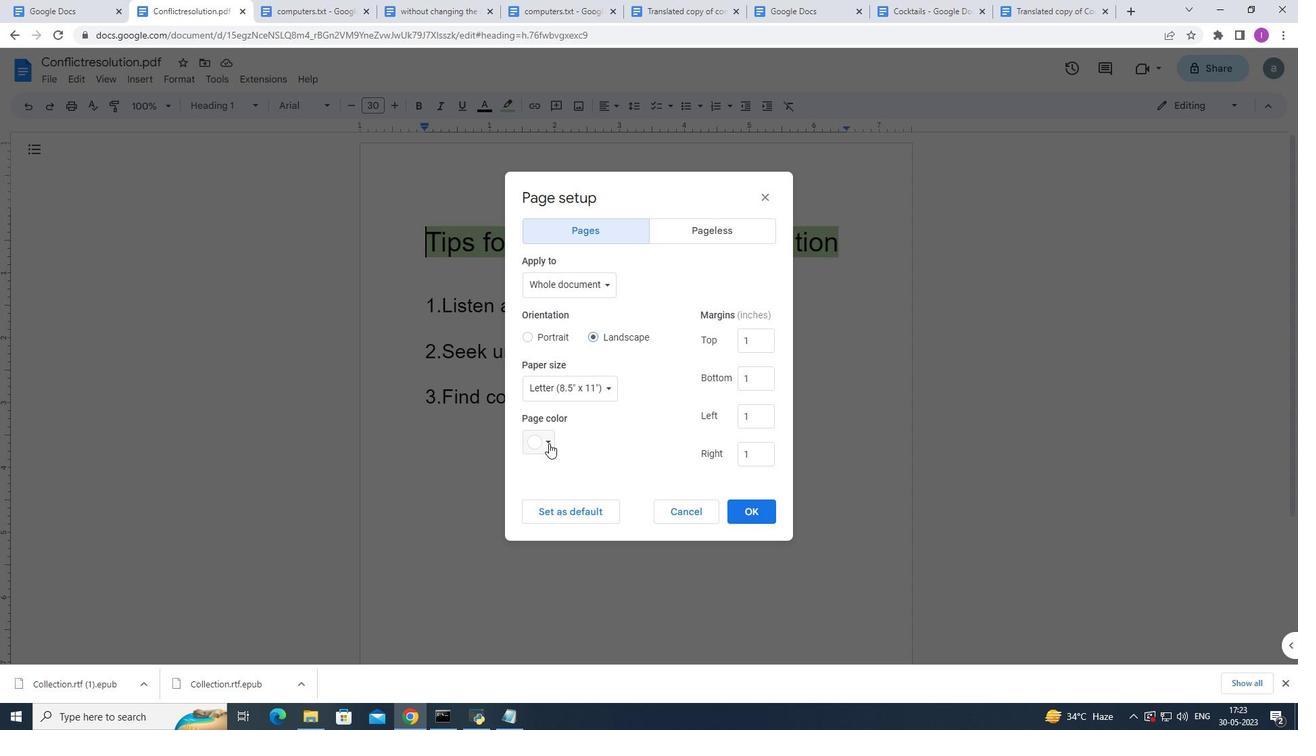 
Action: Mouse moved to (551, 542)
Screenshot: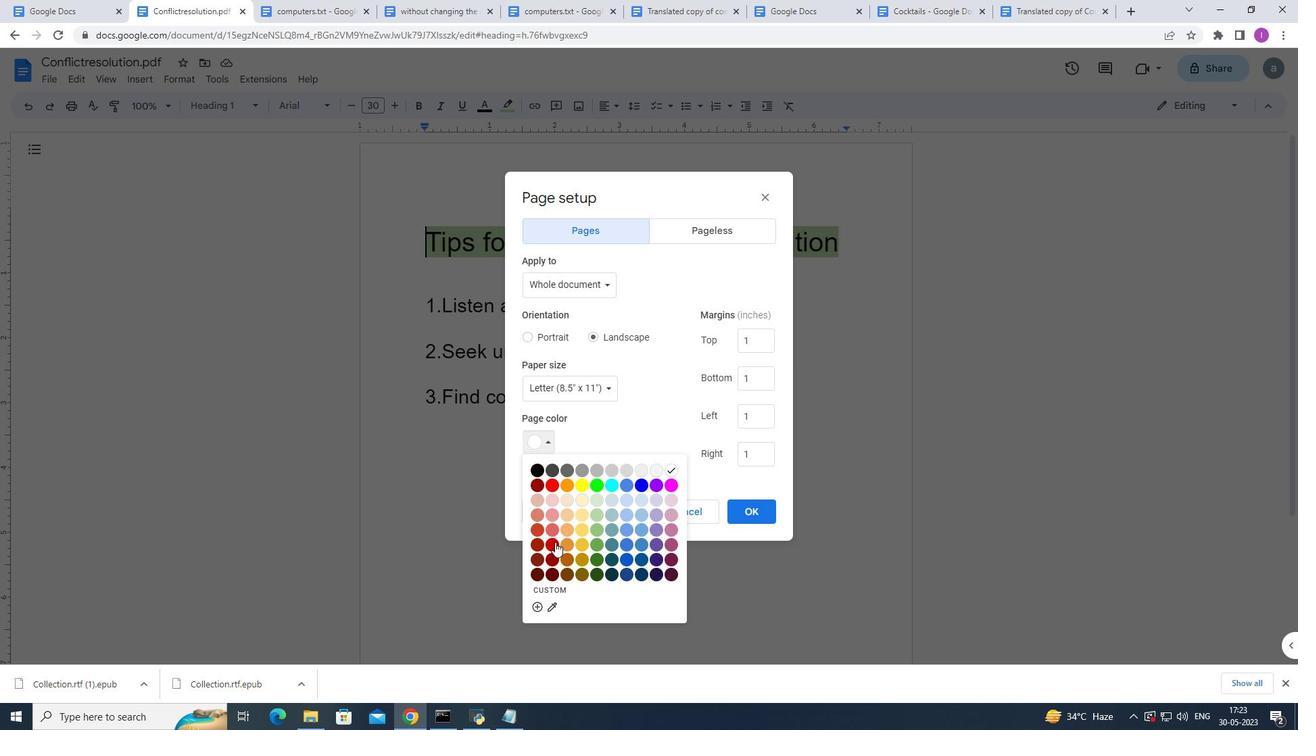
Action: Mouse pressed left at (551, 542)
Screenshot: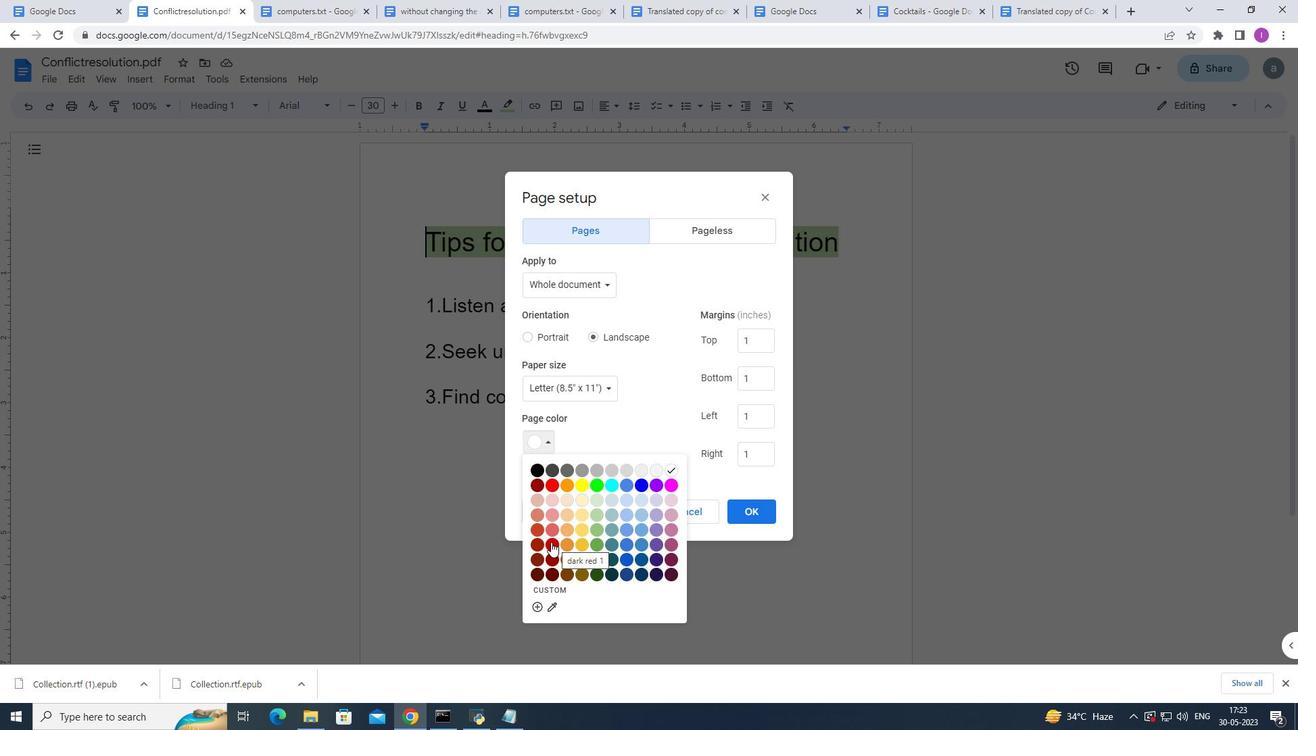
Action: Mouse moved to (743, 515)
Screenshot: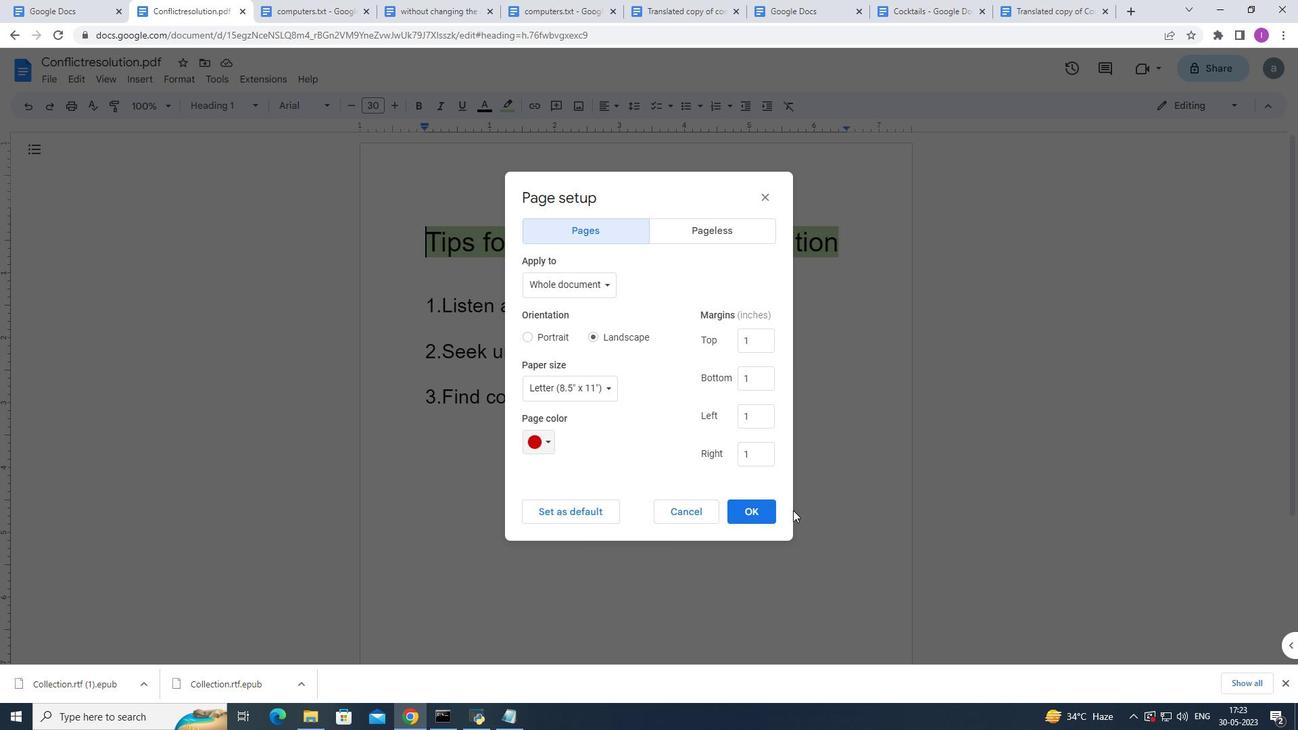
Action: Mouse pressed left at (743, 515)
Screenshot: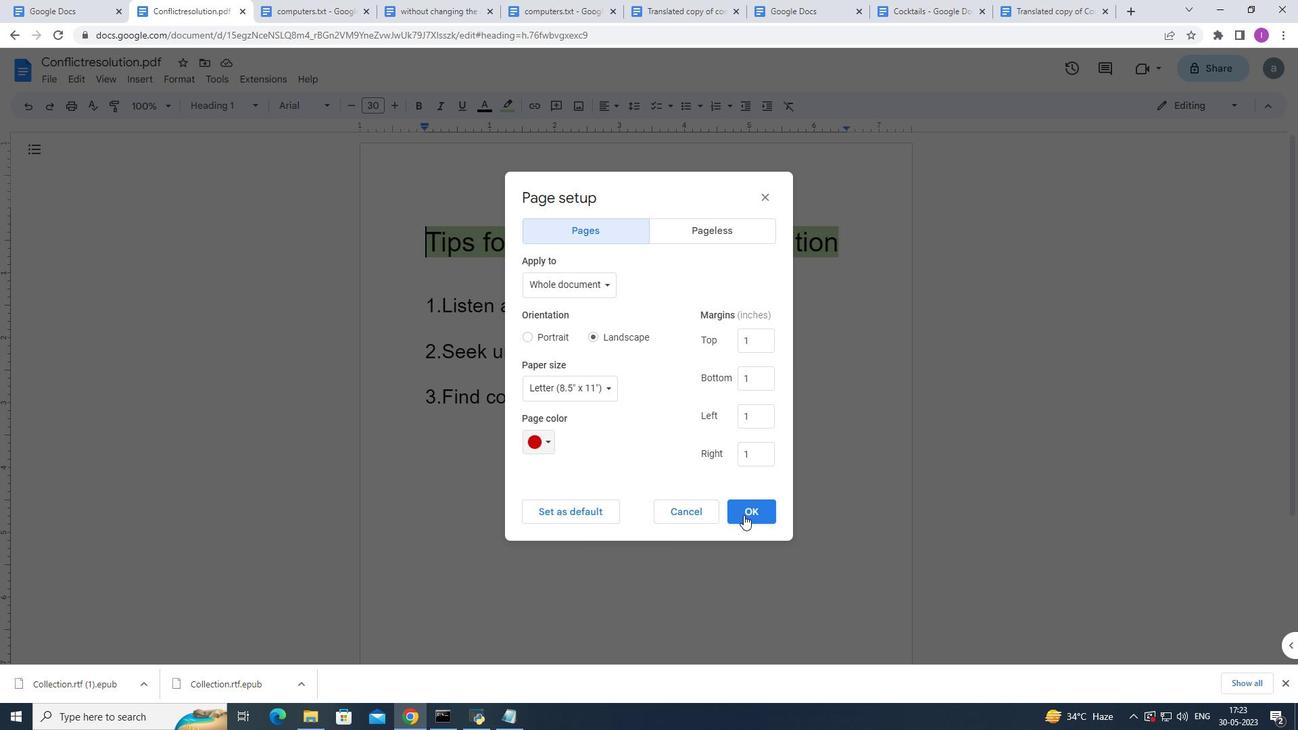 
Action: Mouse moved to (792, 286)
Screenshot: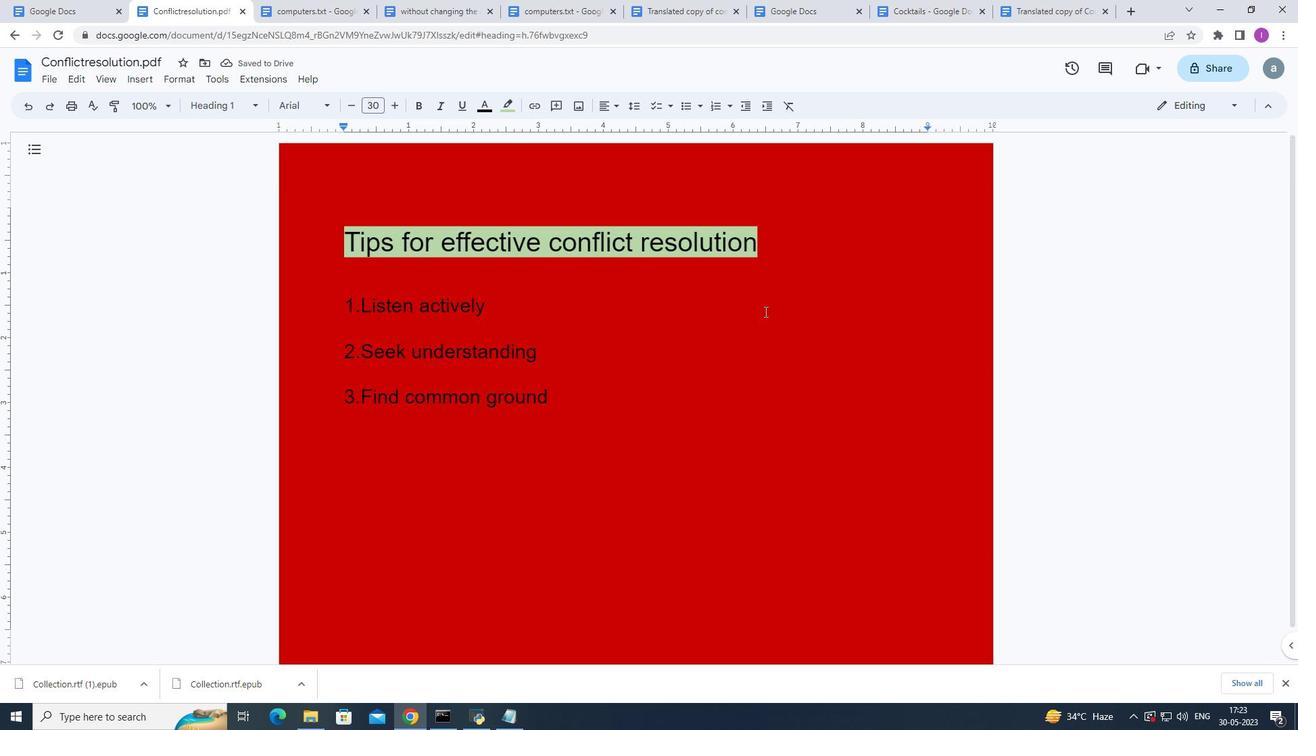 
